 Task: Look for space in Onoda, Japan from 3rd August, 2023 to 7th August, 2023 for 2 adults in price range Rs.4000 to Rs.9000. Place can be private room with 1  bedroom having 1 bed and 1 bathroom. Property type can be house, flat, guest house, hotel. Booking option can be shelf check-in. Required host language is English.
Action: Mouse moved to (351, 175)
Screenshot: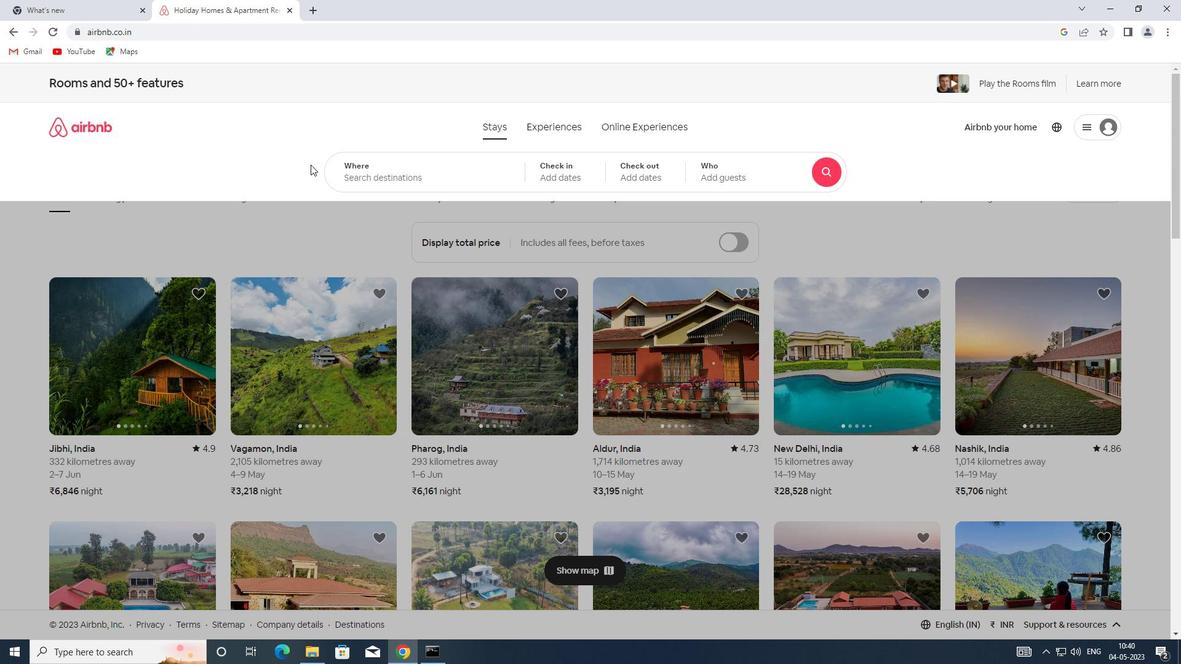 
Action: Mouse pressed left at (351, 175)
Screenshot: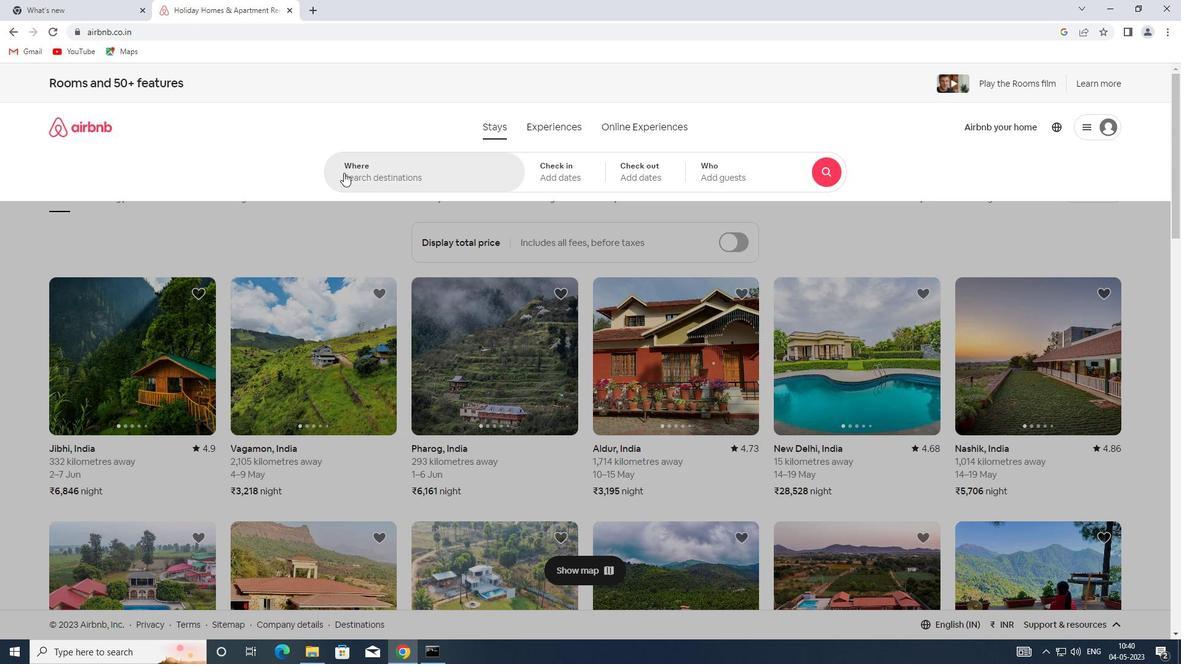 
Action: Key pressed <Key.shift><Key.shift>ONA<Key.backspace>ODA,<Key.shift>JAPAN
Screenshot: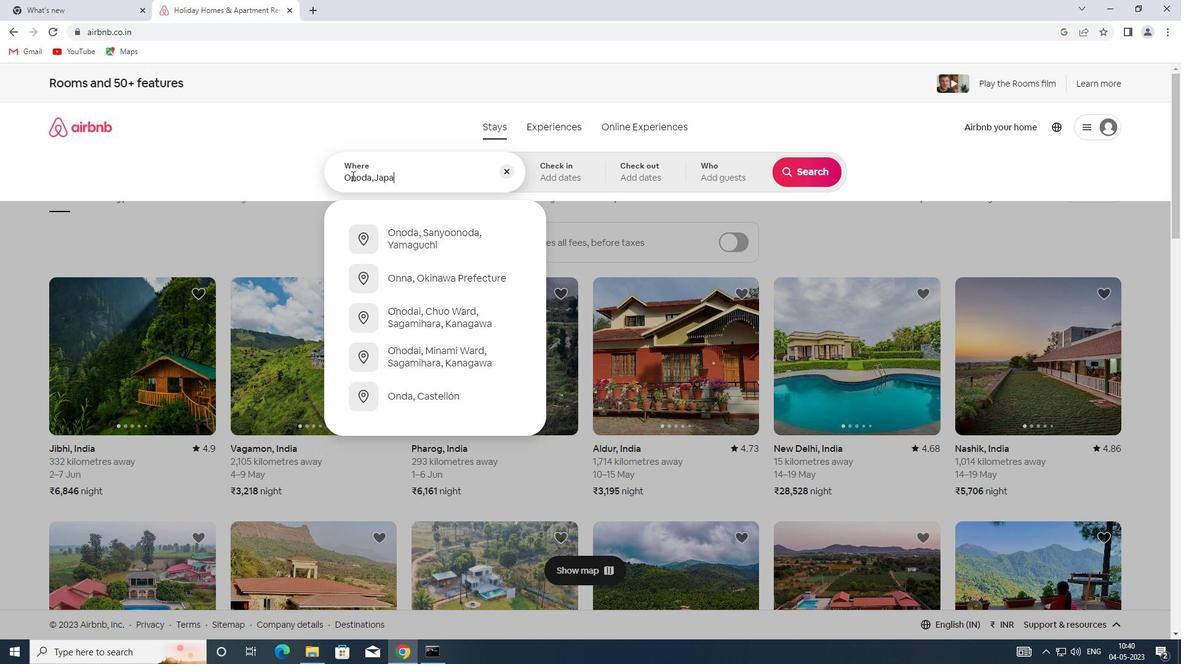 
Action: Mouse moved to (567, 180)
Screenshot: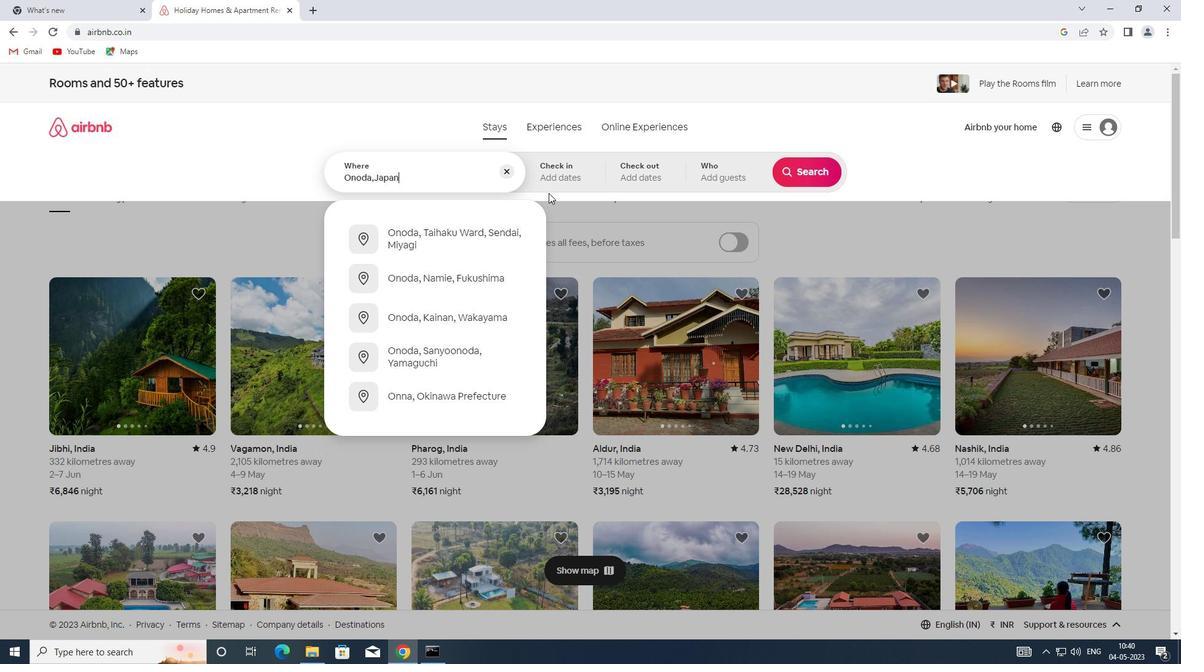 
Action: Mouse pressed left at (567, 180)
Screenshot: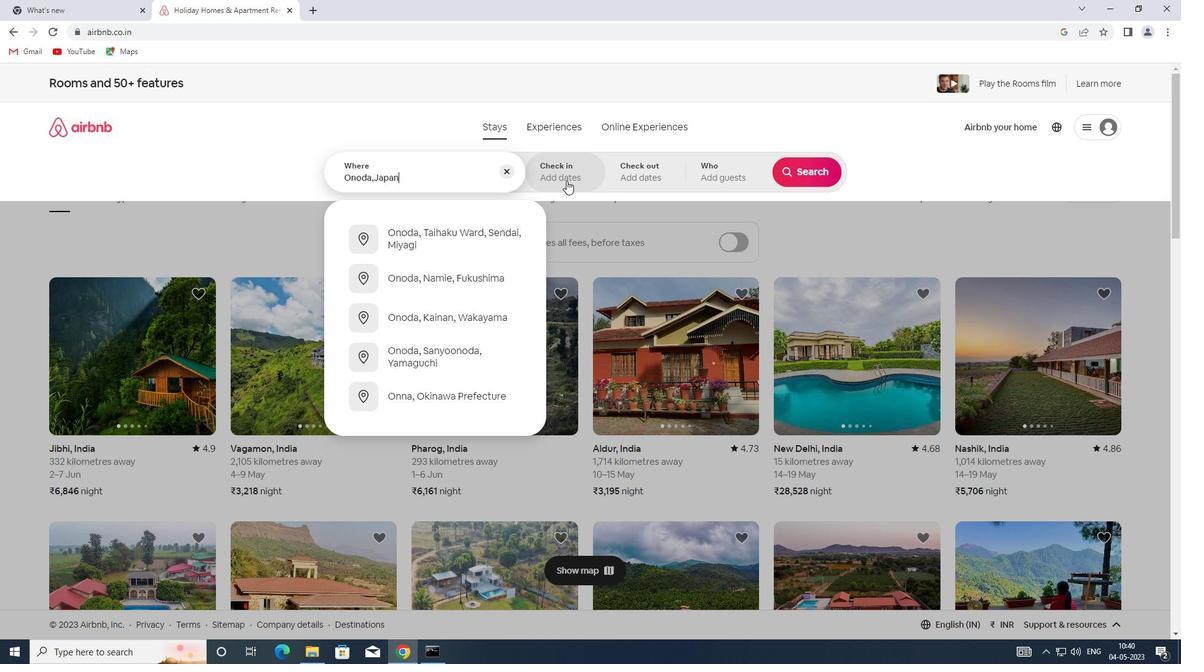 
Action: Mouse moved to (807, 272)
Screenshot: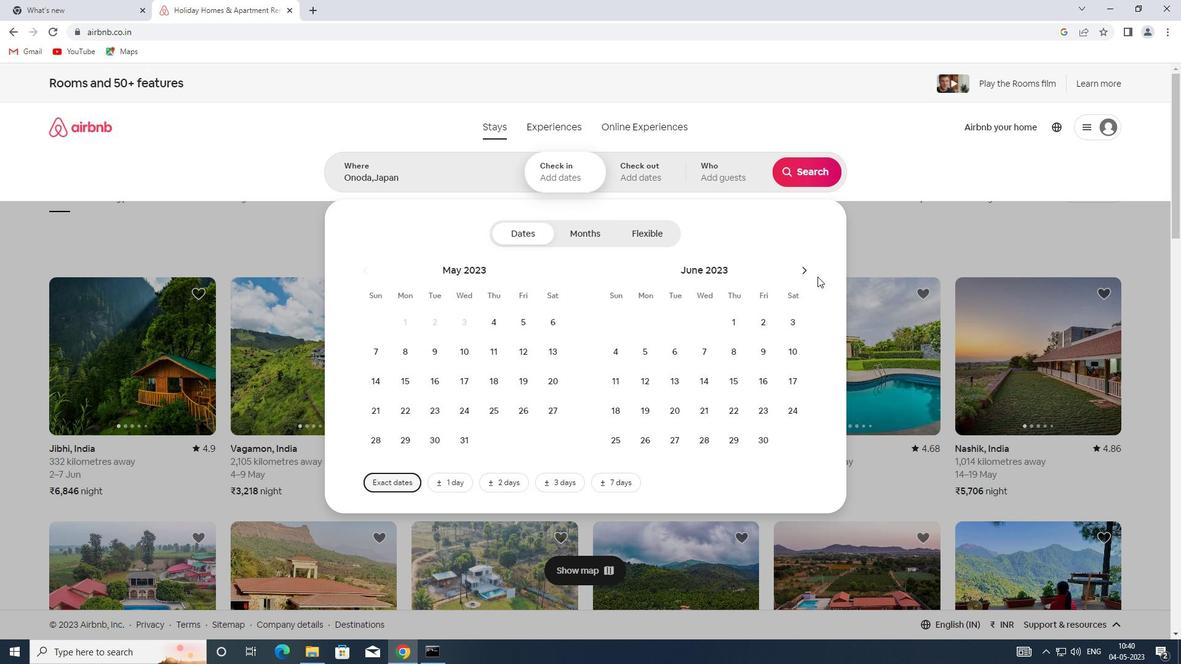 
Action: Mouse pressed left at (807, 272)
Screenshot: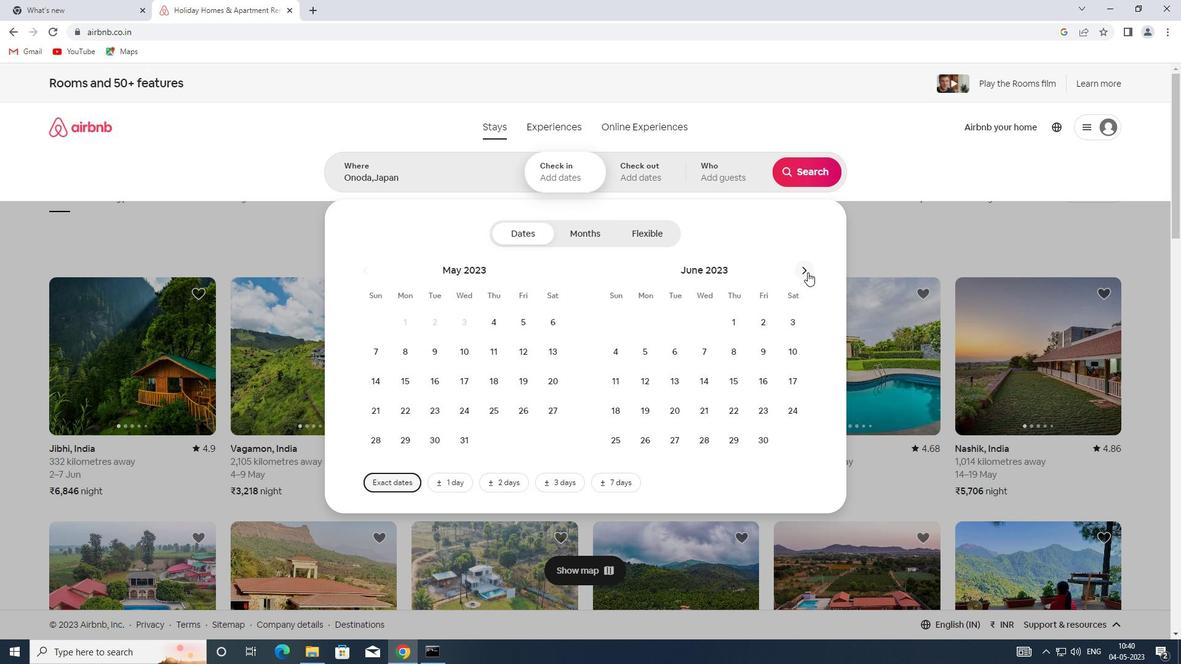 
Action: Mouse pressed left at (807, 272)
Screenshot: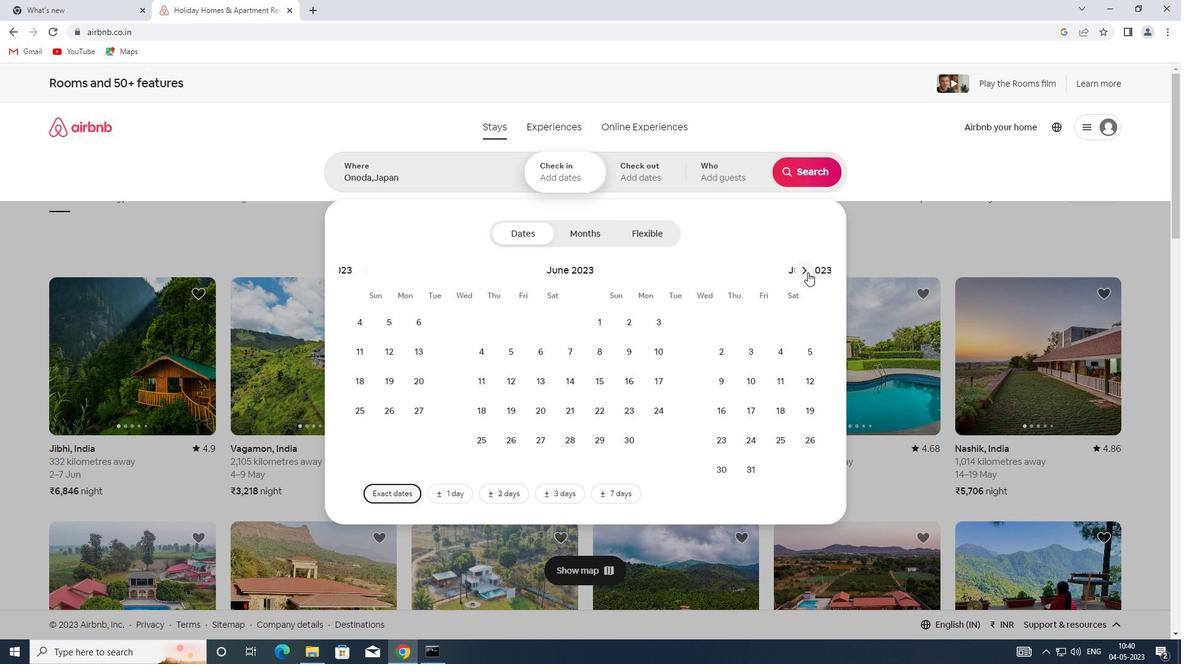 
Action: Mouse moved to (723, 327)
Screenshot: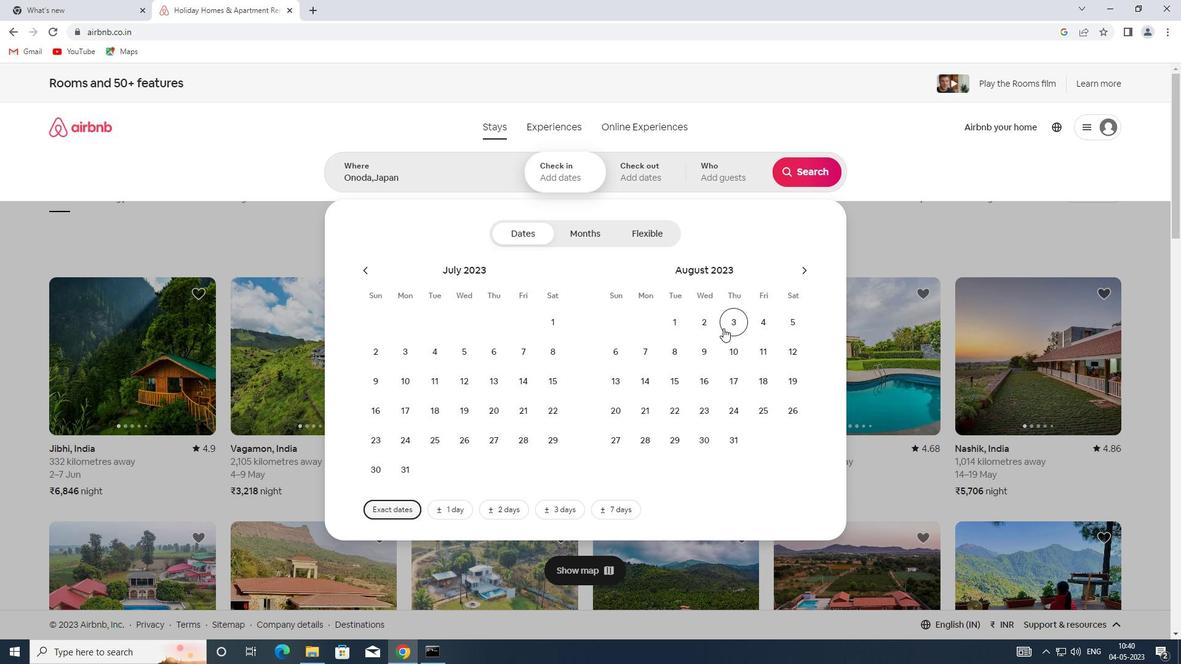 
Action: Mouse pressed left at (723, 327)
Screenshot: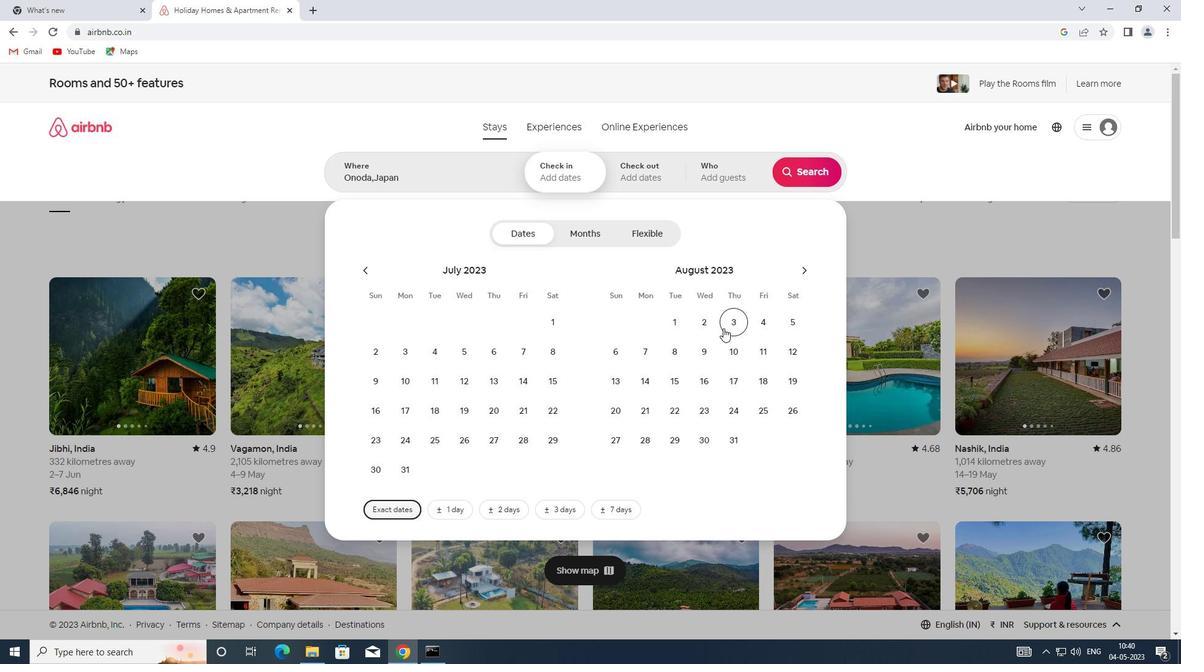 
Action: Mouse moved to (646, 350)
Screenshot: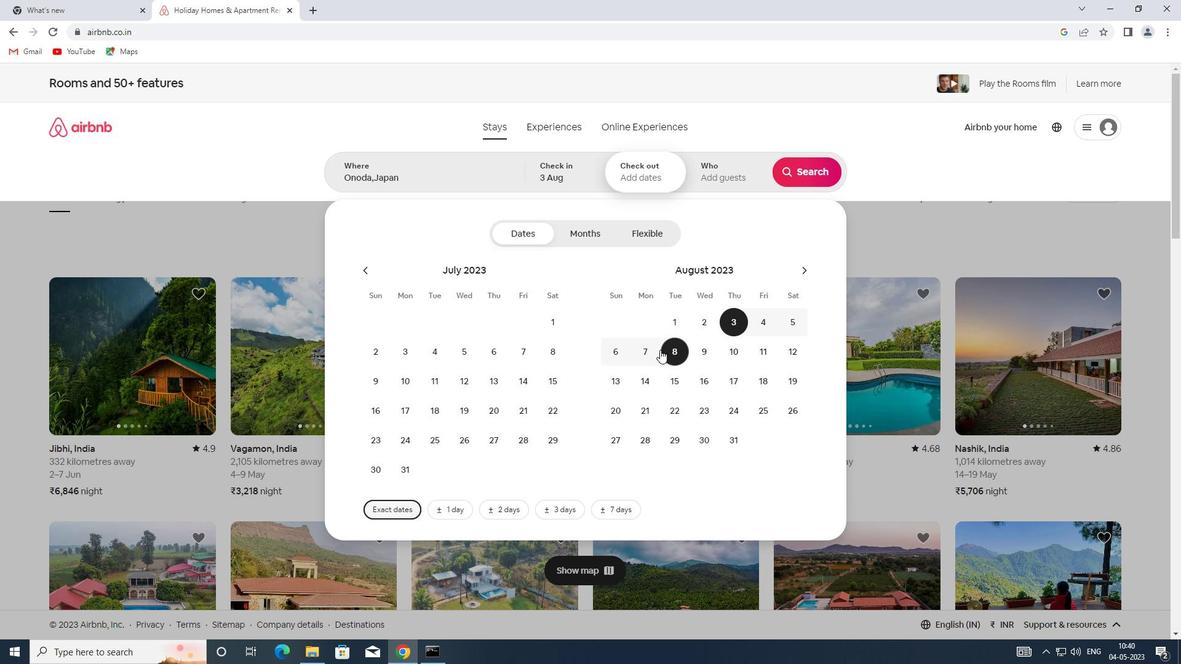 
Action: Mouse pressed left at (646, 350)
Screenshot: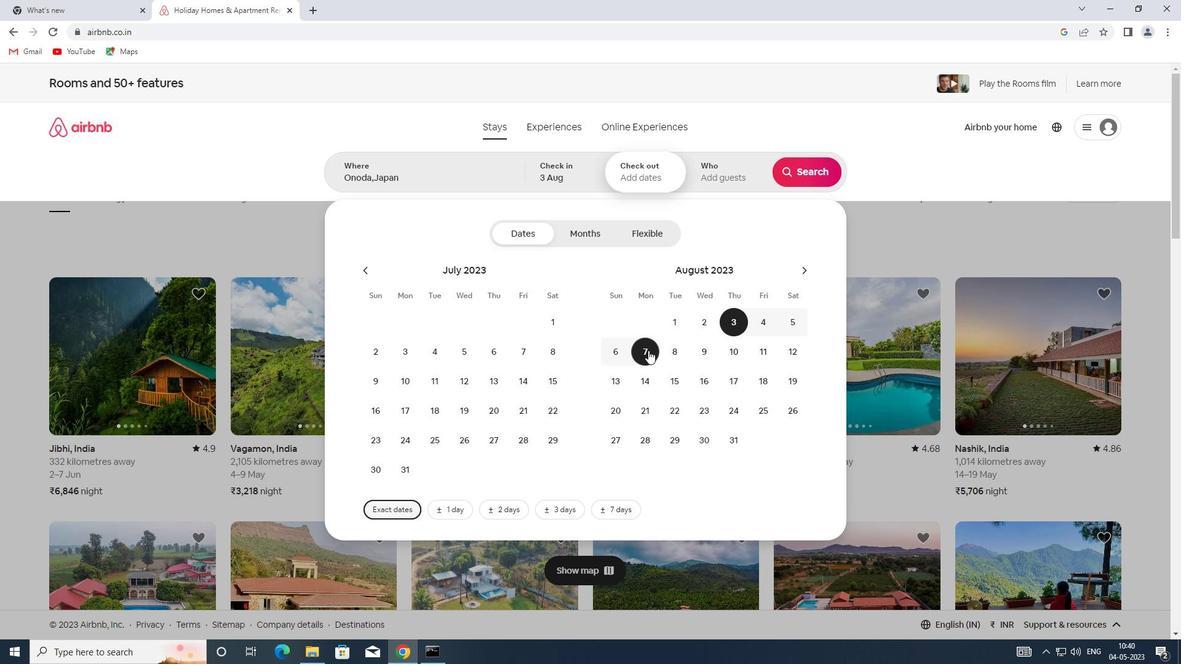 
Action: Mouse moved to (717, 180)
Screenshot: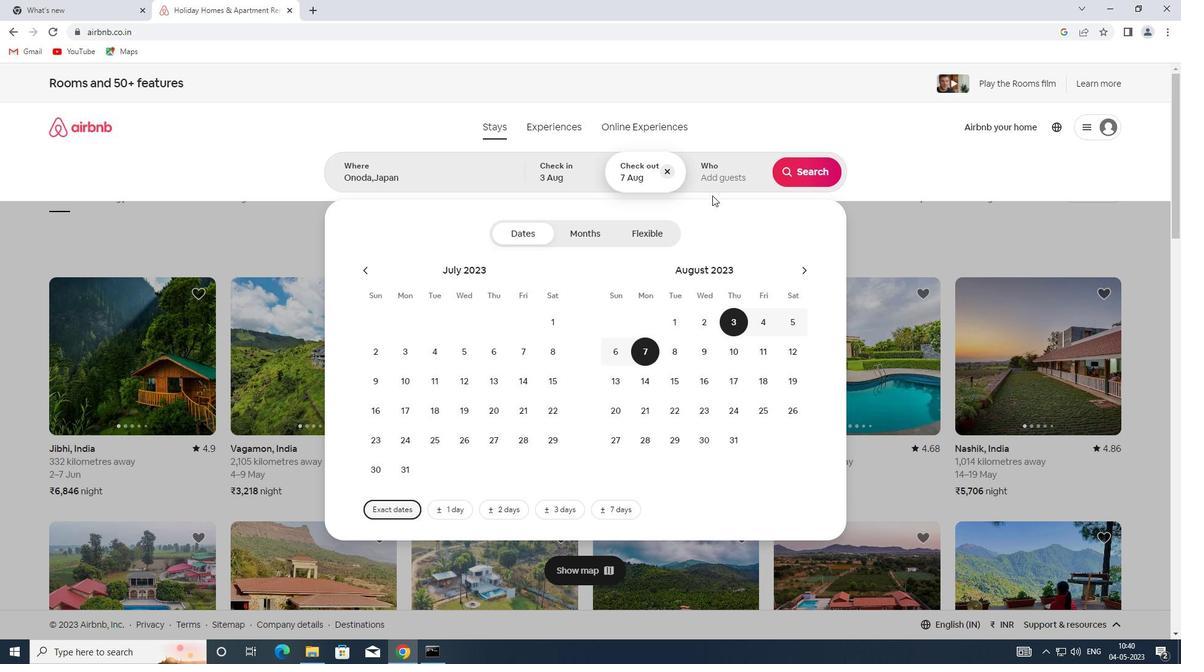 
Action: Mouse pressed left at (717, 180)
Screenshot: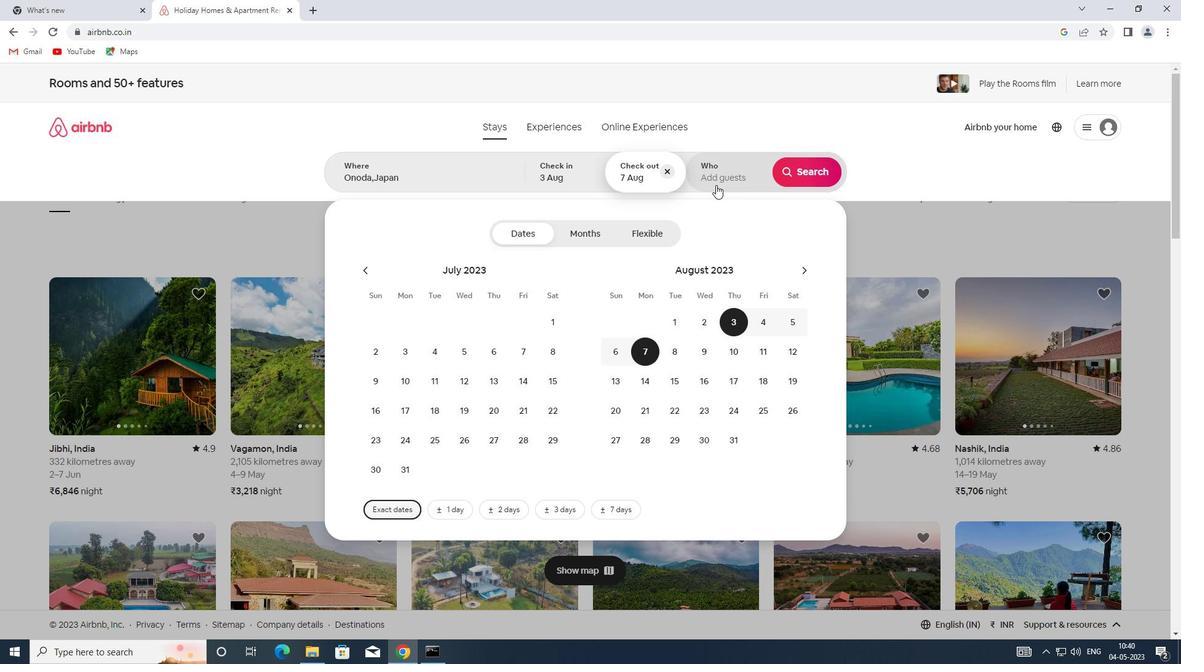 
Action: Mouse moved to (808, 233)
Screenshot: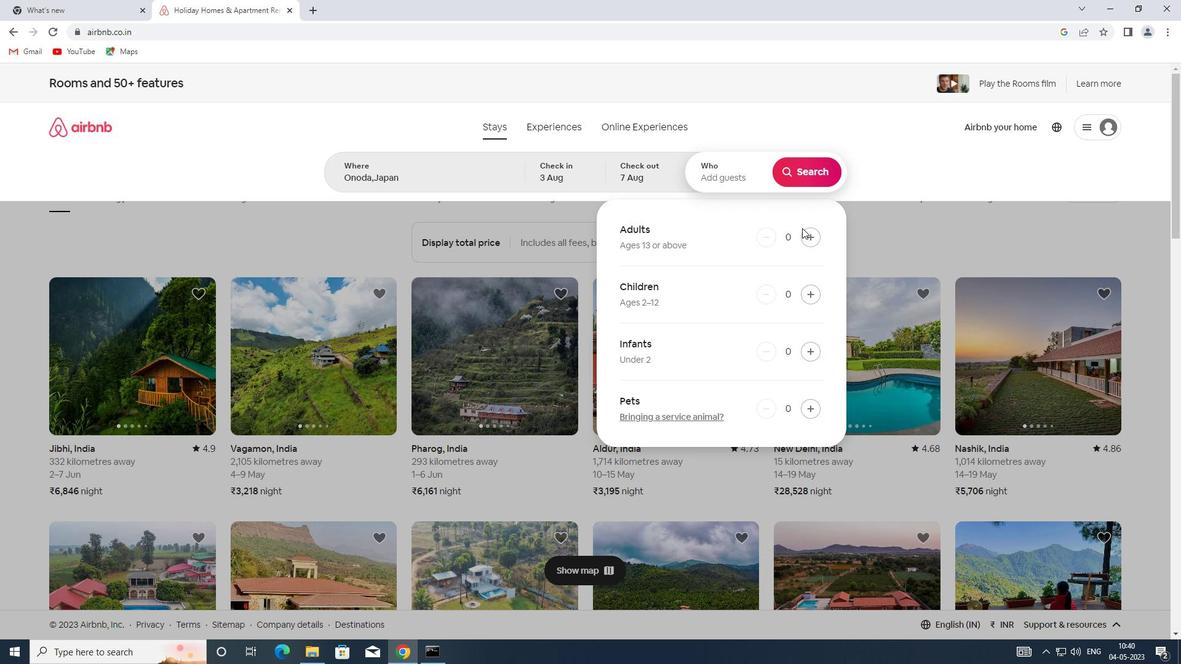 
Action: Mouse pressed left at (808, 233)
Screenshot: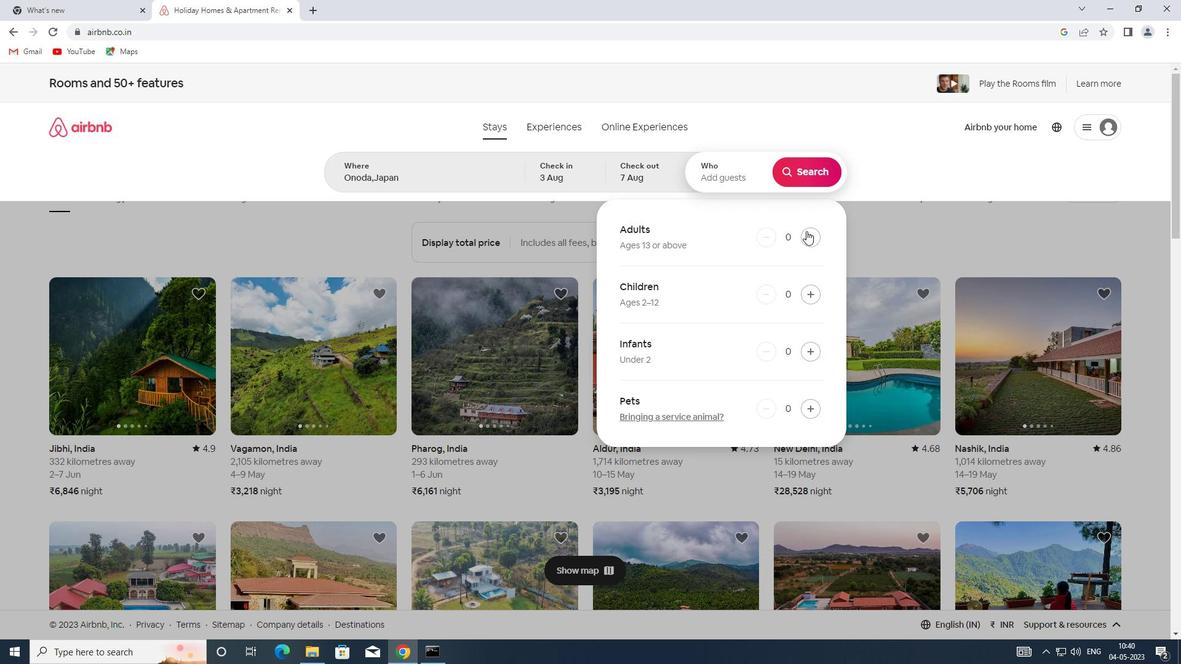 
Action: Mouse pressed left at (808, 233)
Screenshot: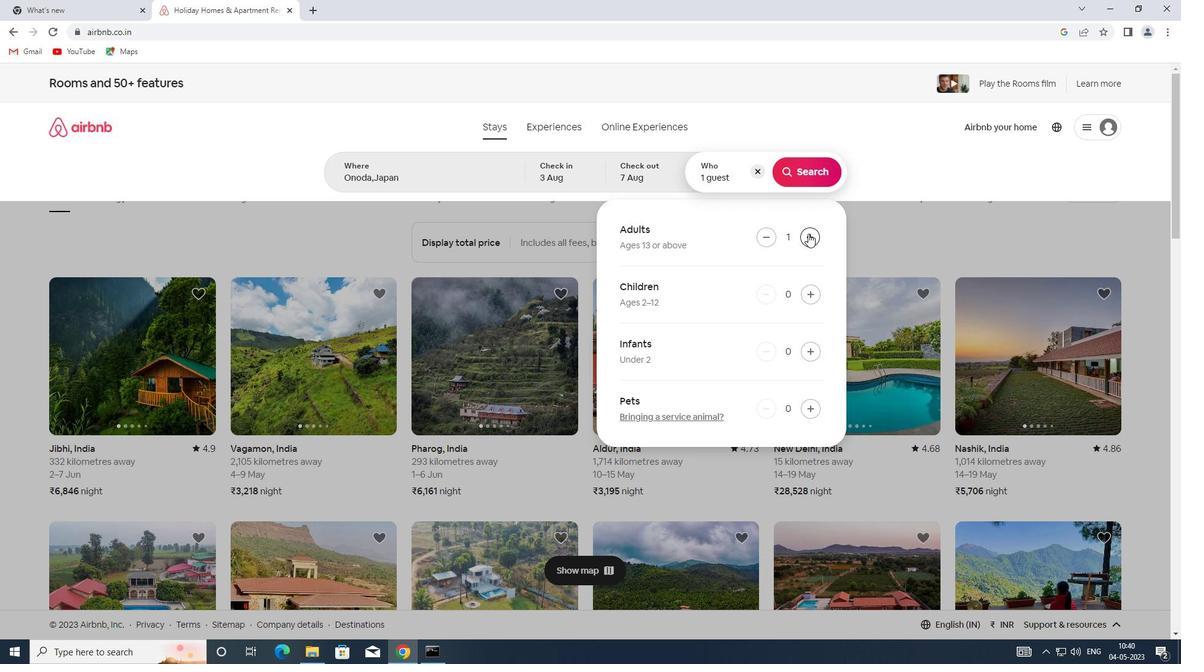 
Action: Mouse moved to (814, 179)
Screenshot: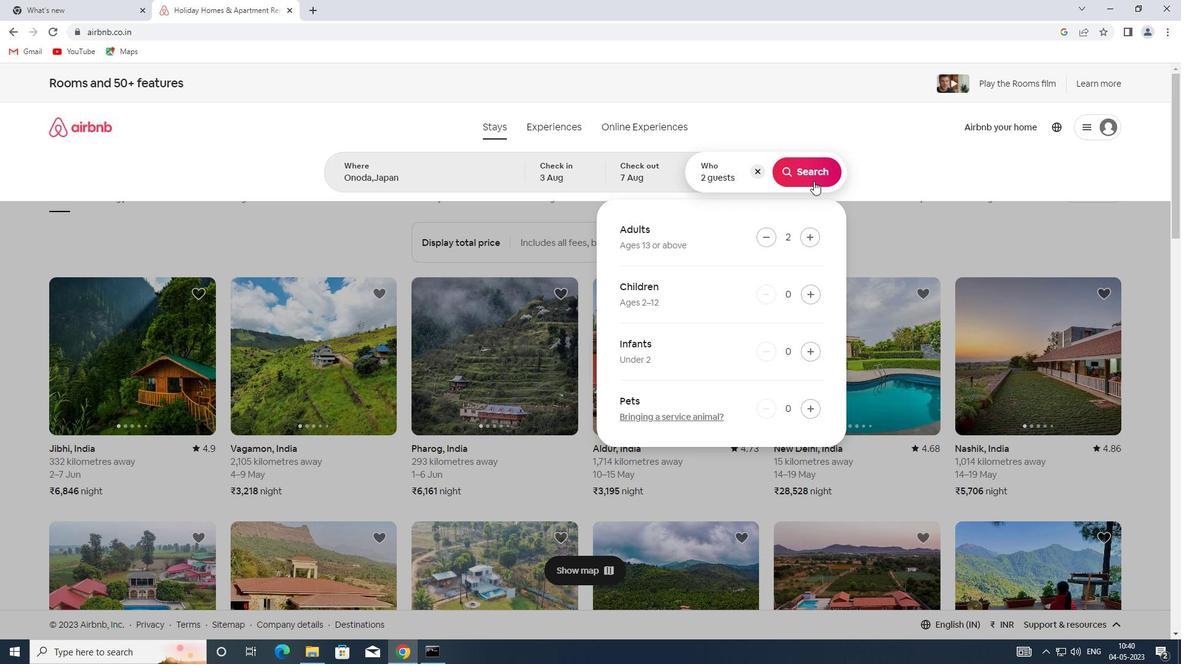 
Action: Mouse pressed left at (814, 179)
Screenshot: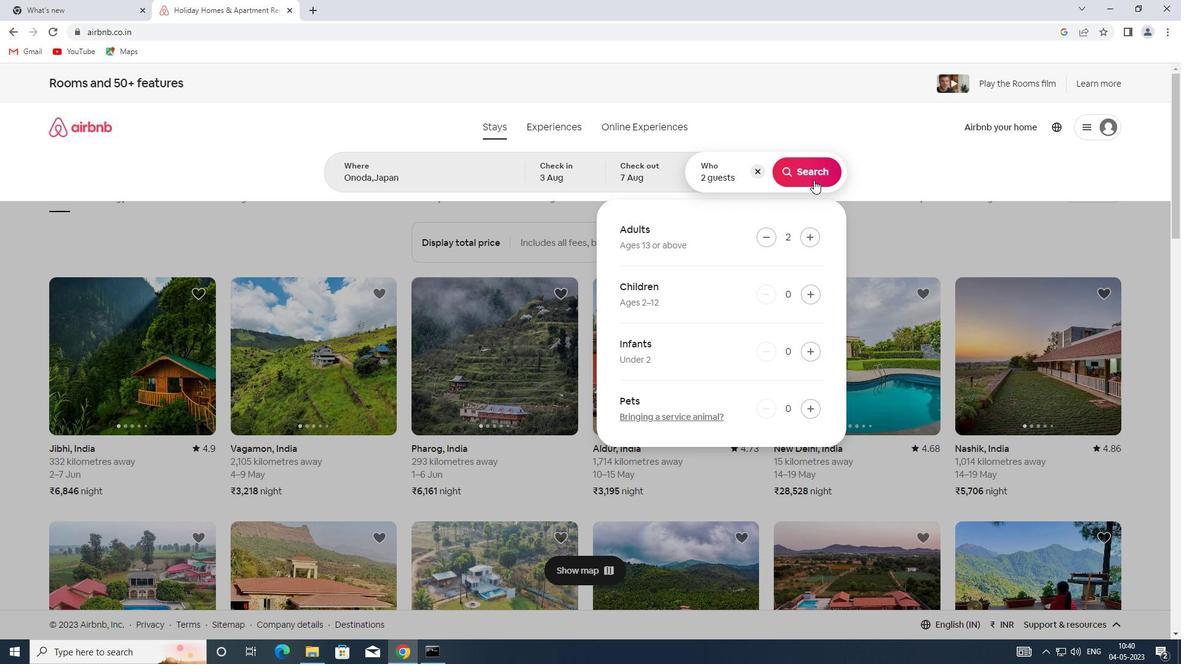 
Action: Mouse moved to (1117, 140)
Screenshot: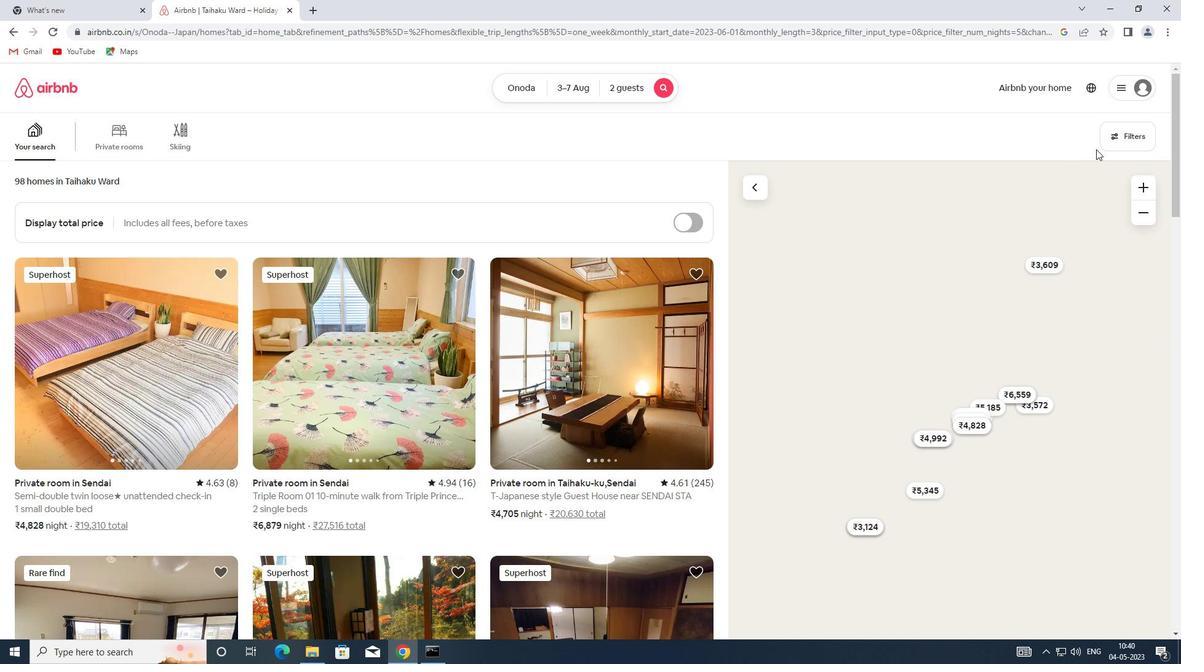 
Action: Mouse pressed left at (1117, 140)
Screenshot: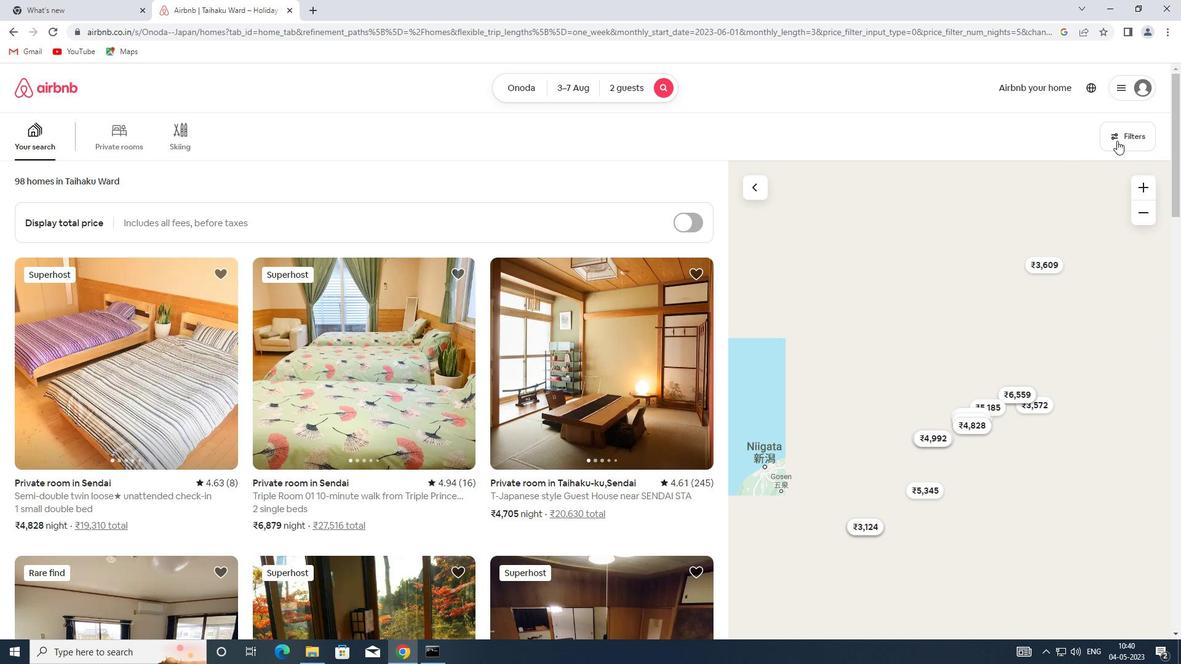 
Action: Mouse moved to (427, 289)
Screenshot: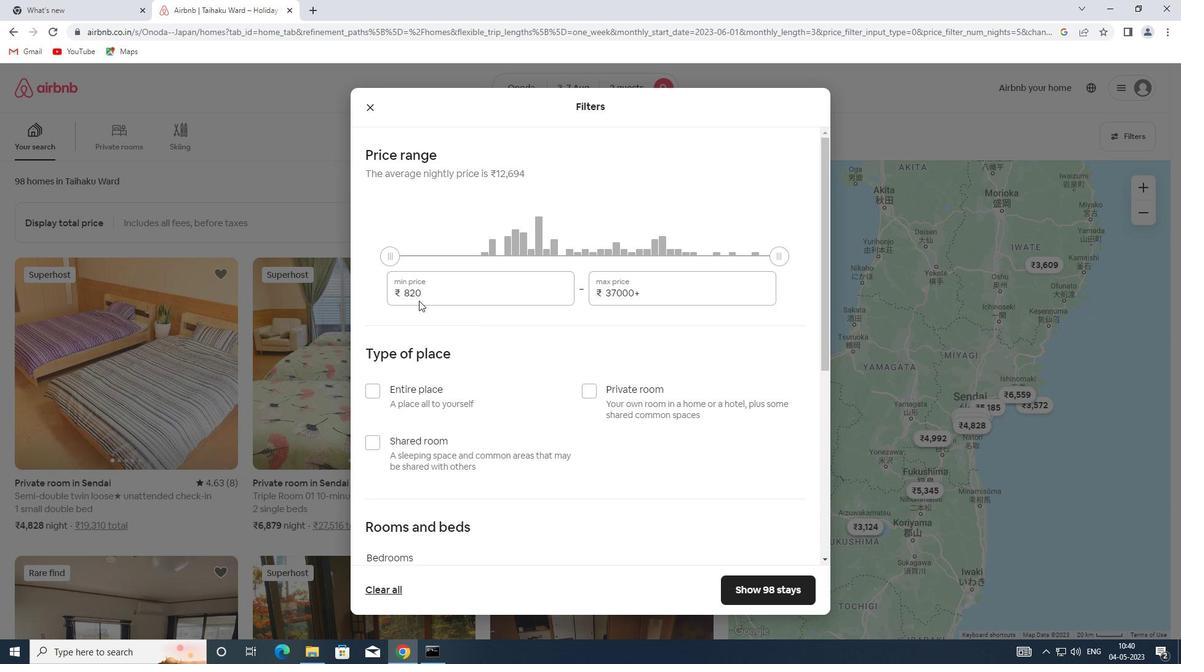 
Action: Mouse pressed left at (427, 289)
Screenshot: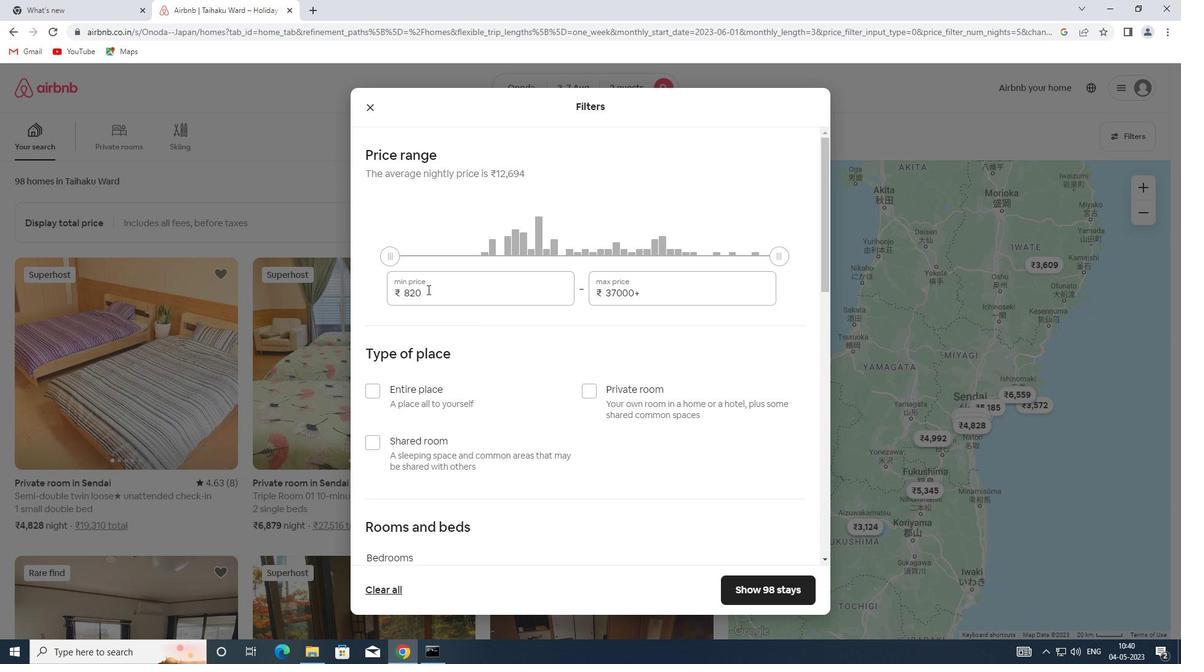 
Action: Mouse moved to (383, 293)
Screenshot: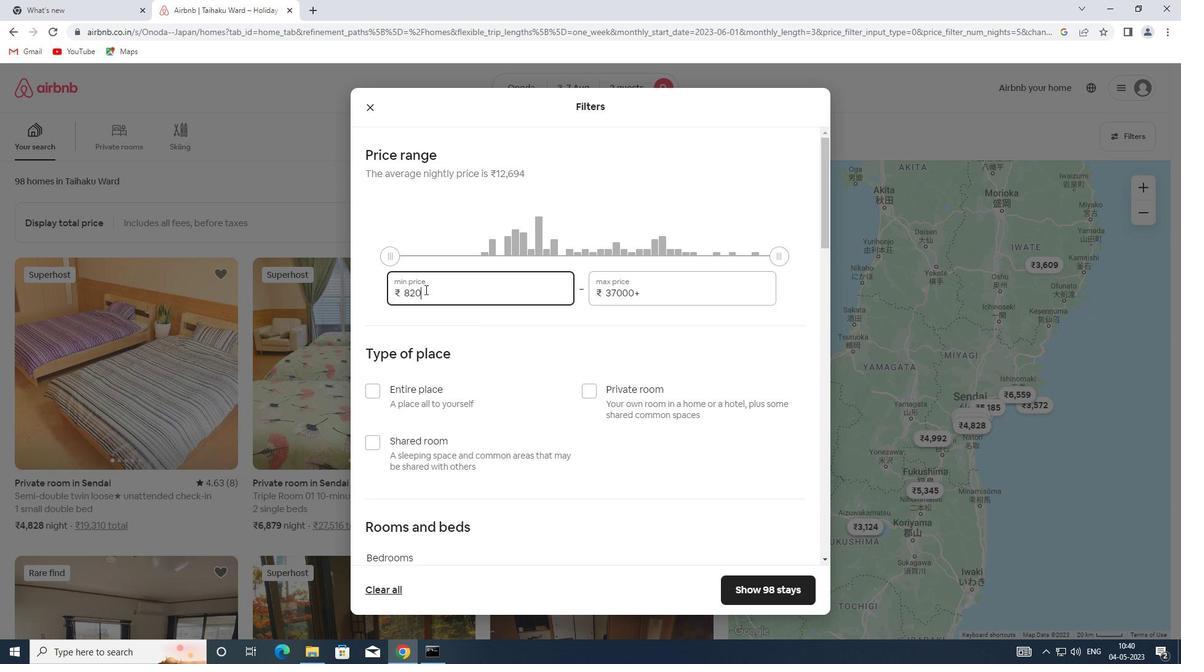 
Action: Key pressed 4000
Screenshot: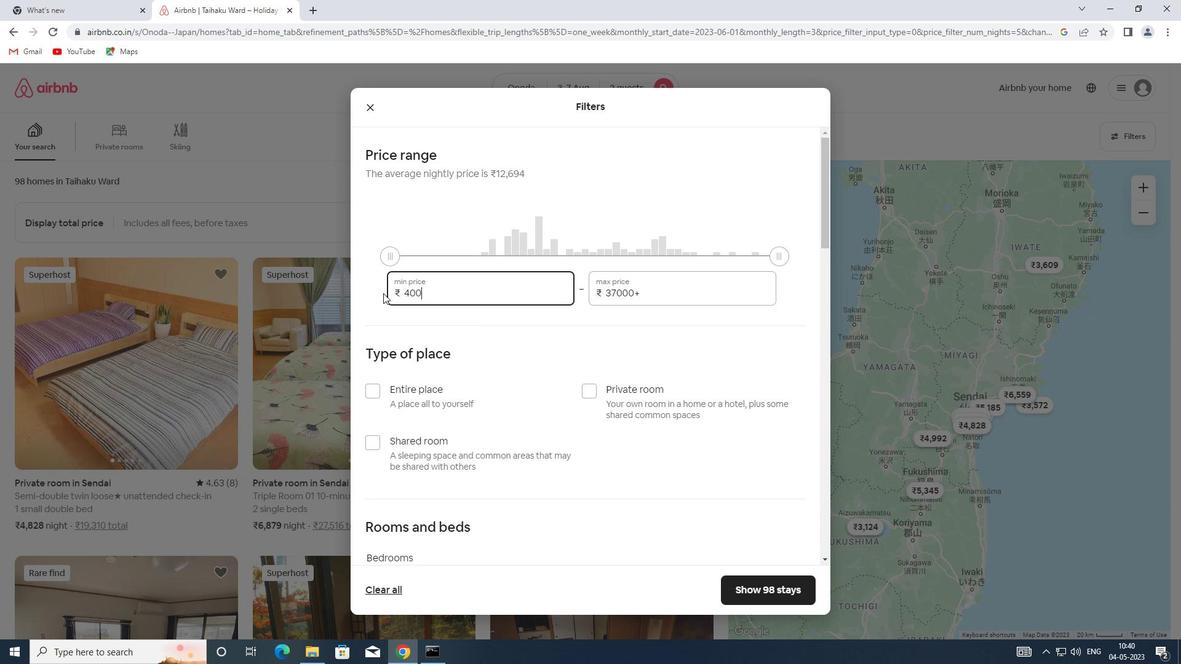 
Action: Mouse moved to (655, 296)
Screenshot: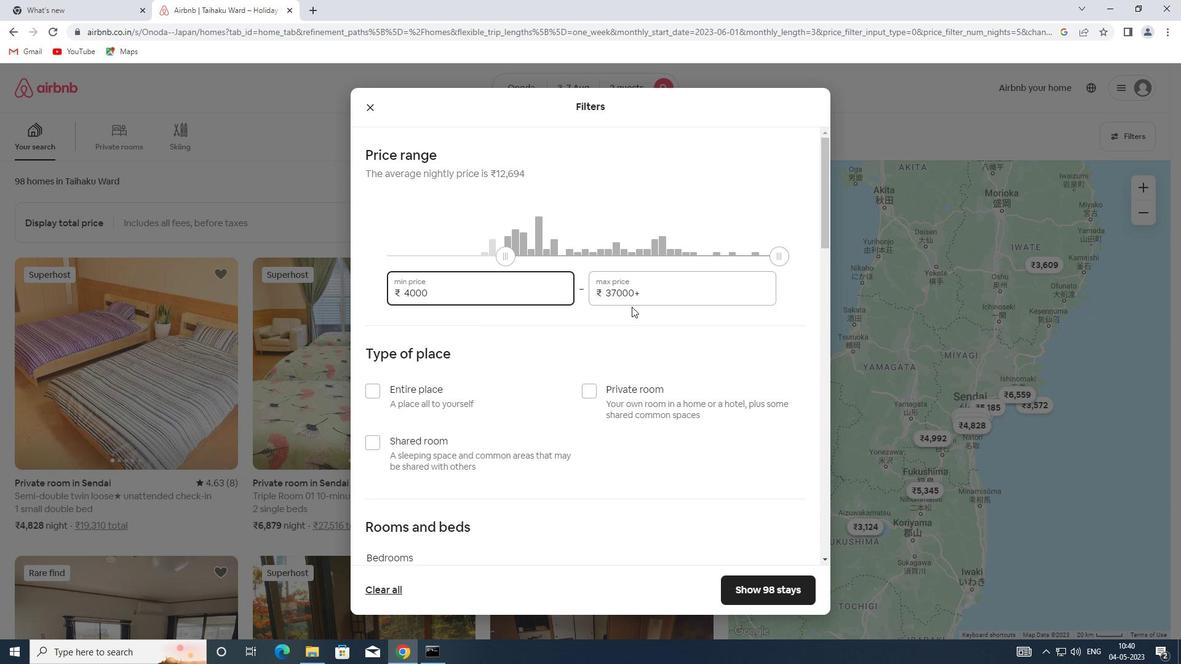 
Action: Mouse pressed left at (655, 296)
Screenshot: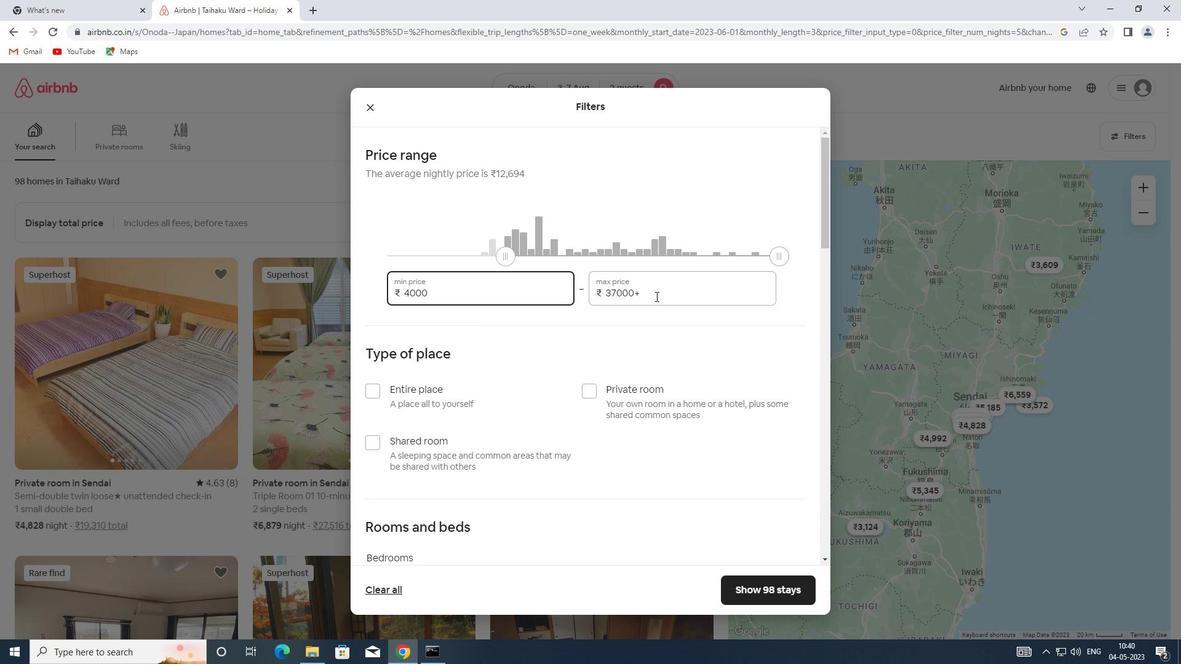 
Action: Mouse moved to (567, 296)
Screenshot: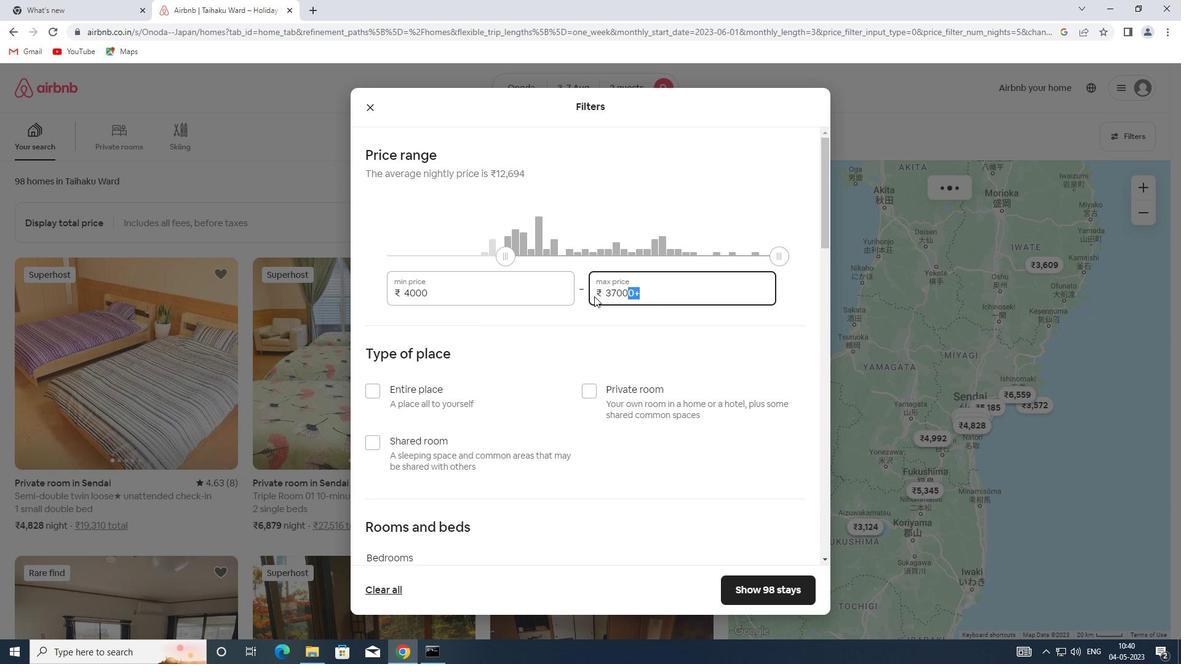 
Action: Key pressed 9000
Screenshot: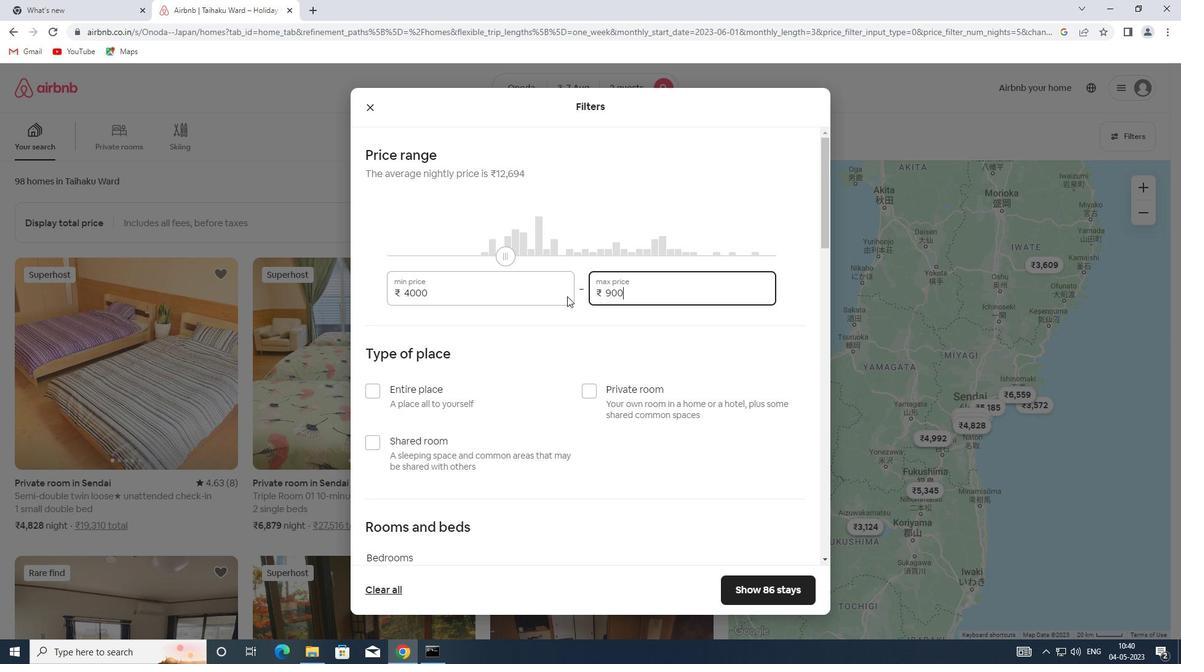
Action: Mouse scrolled (567, 295) with delta (0, 0)
Screenshot: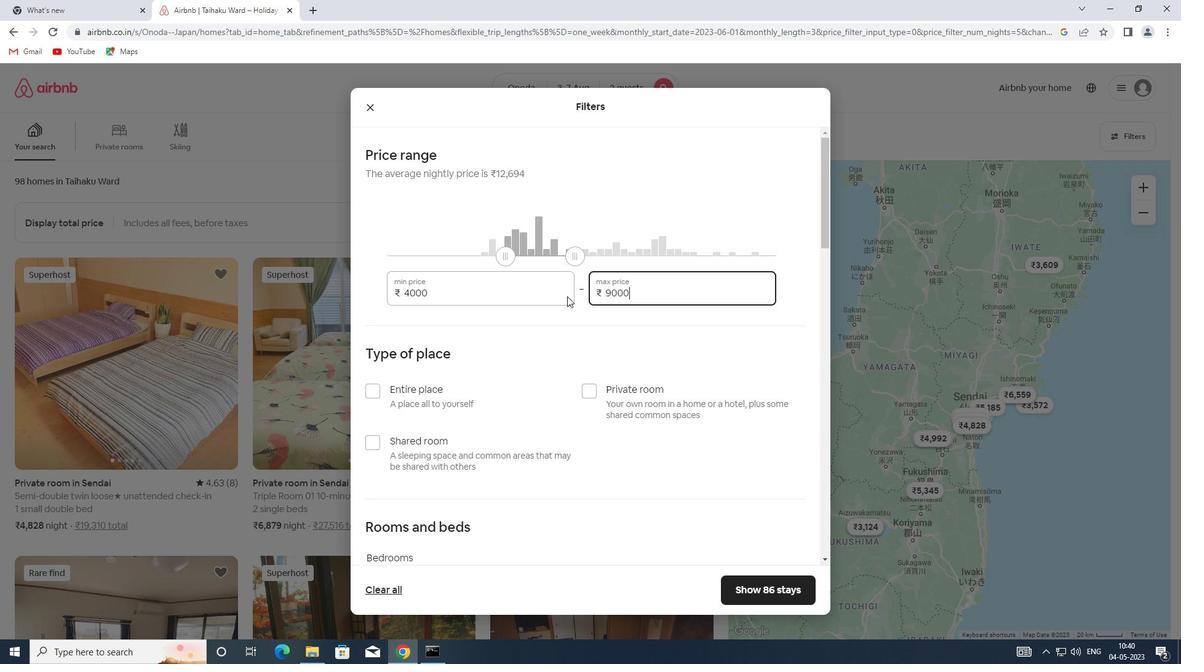 
Action: Mouse scrolled (567, 295) with delta (0, 0)
Screenshot: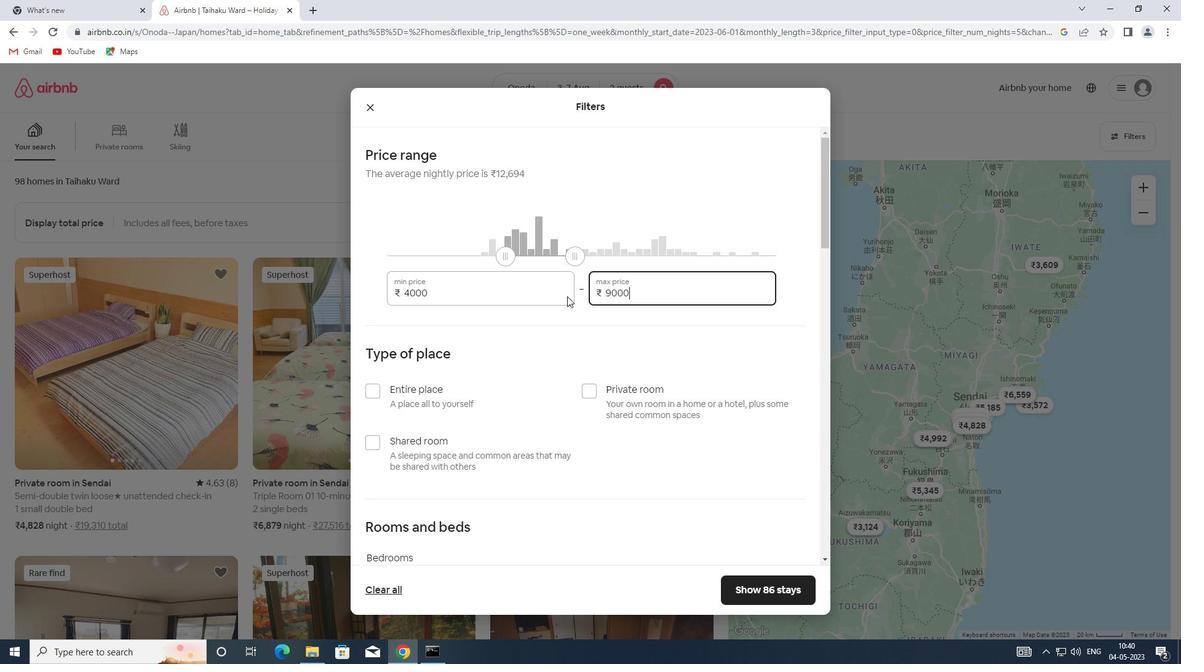 
Action: Mouse moved to (598, 267)
Screenshot: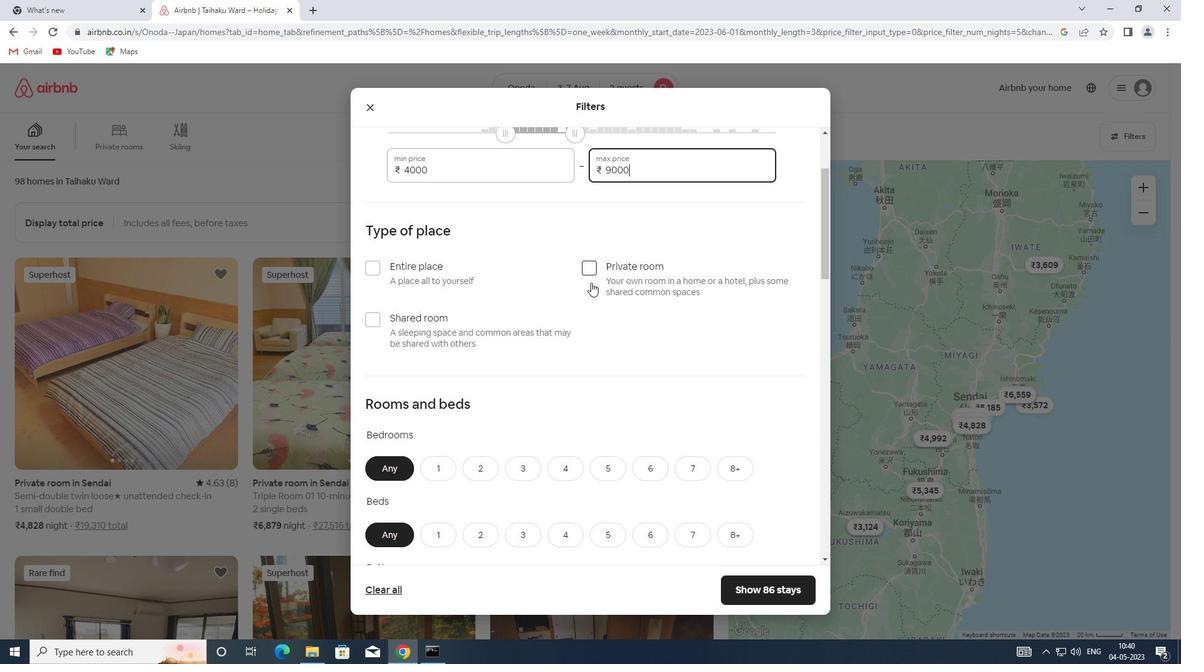 
Action: Mouse pressed left at (598, 267)
Screenshot: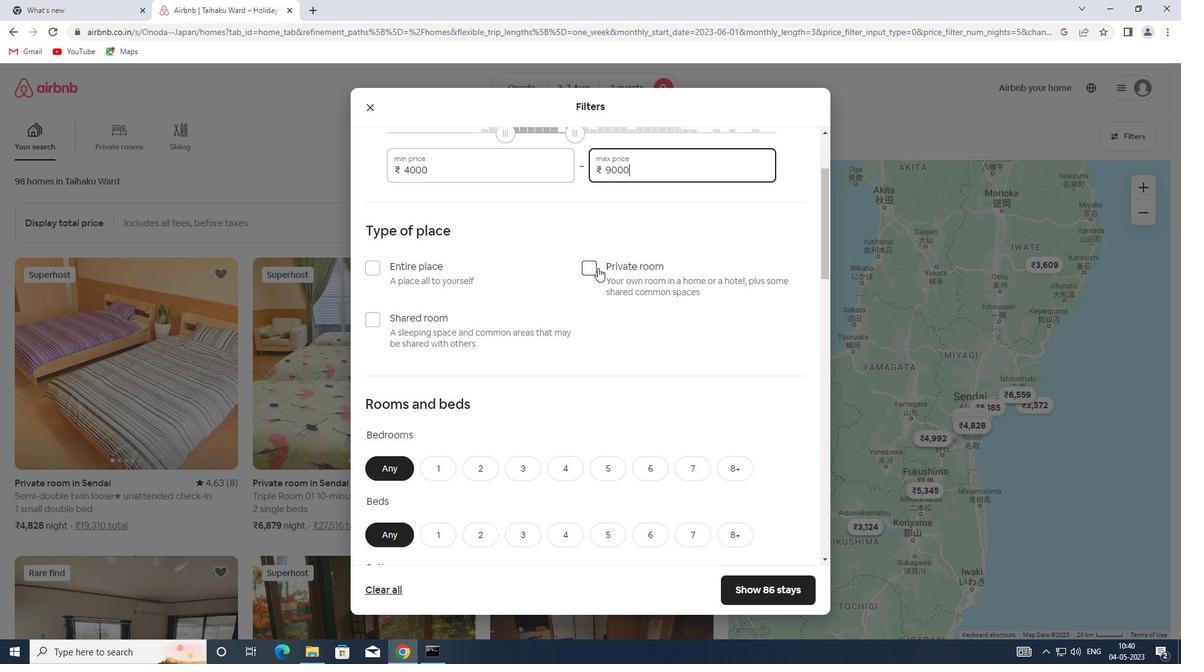 
Action: Mouse moved to (596, 281)
Screenshot: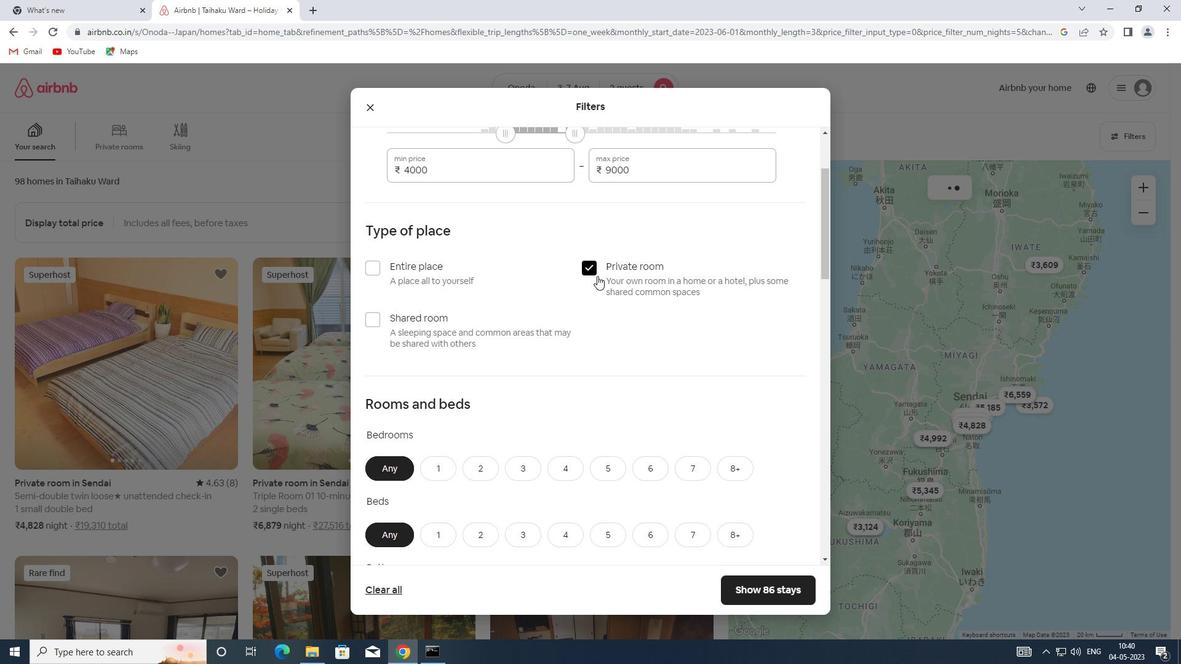 
Action: Mouse scrolled (596, 280) with delta (0, 0)
Screenshot: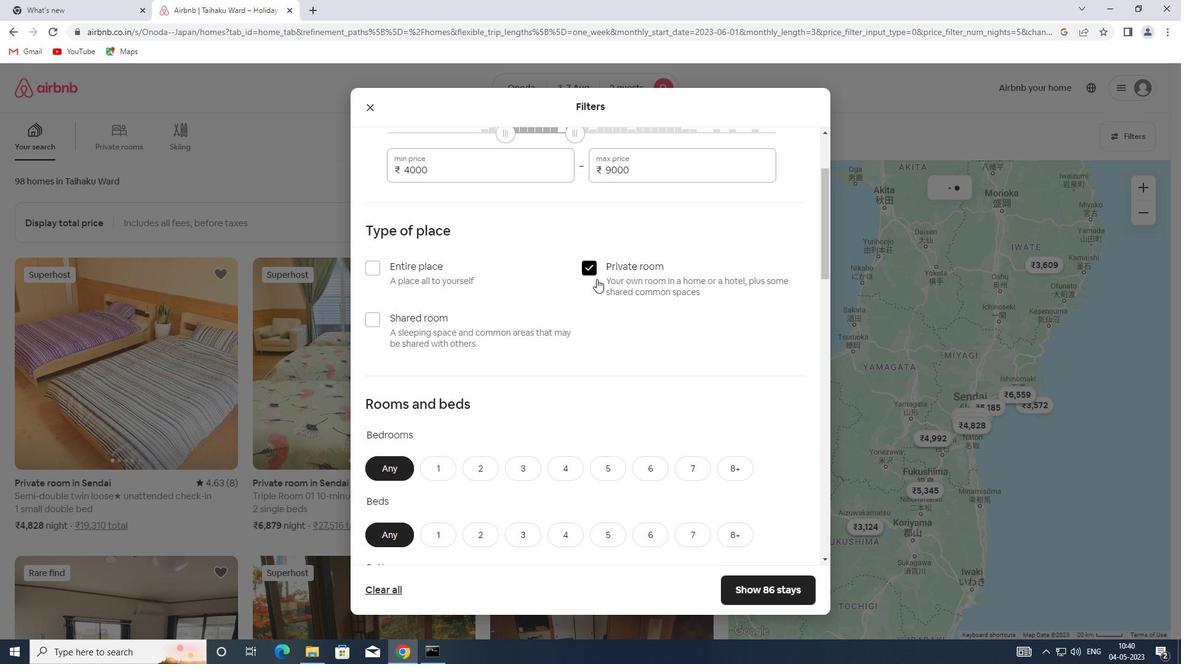 
Action: Mouse scrolled (596, 280) with delta (0, 0)
Screenshot: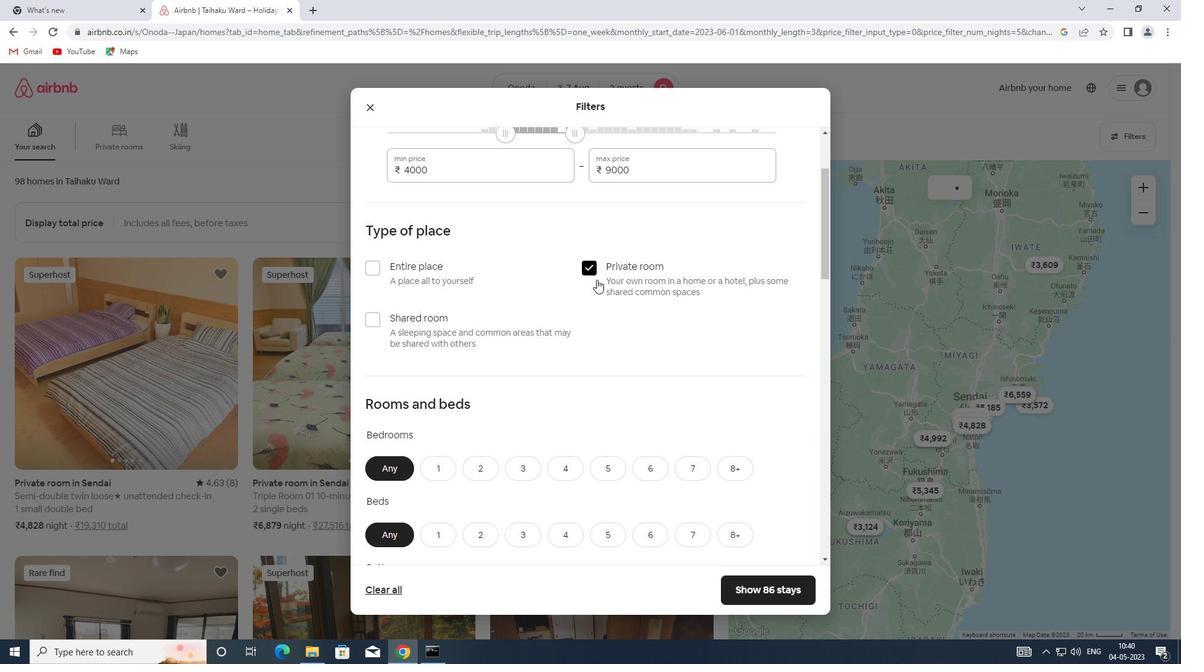 
Action: Mouse scrolled (596, 280) with delta (0, 0)
Screenshot: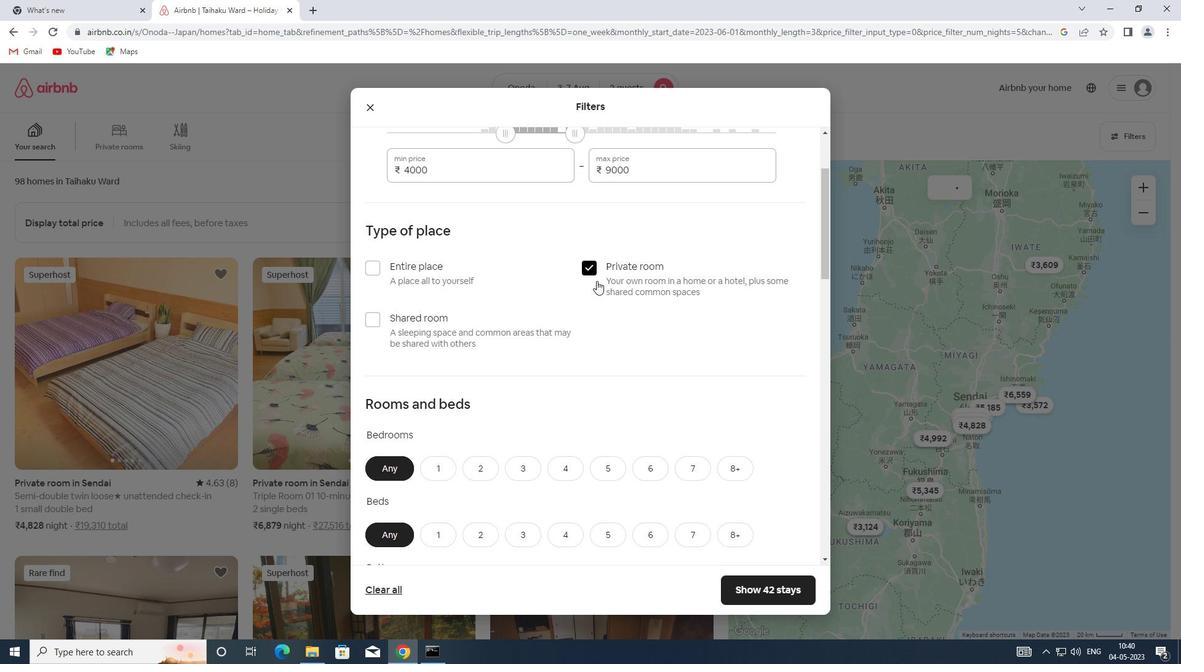 
Action: Mouse scrolled (596, 280) with delta (0, 0)
Screenshot: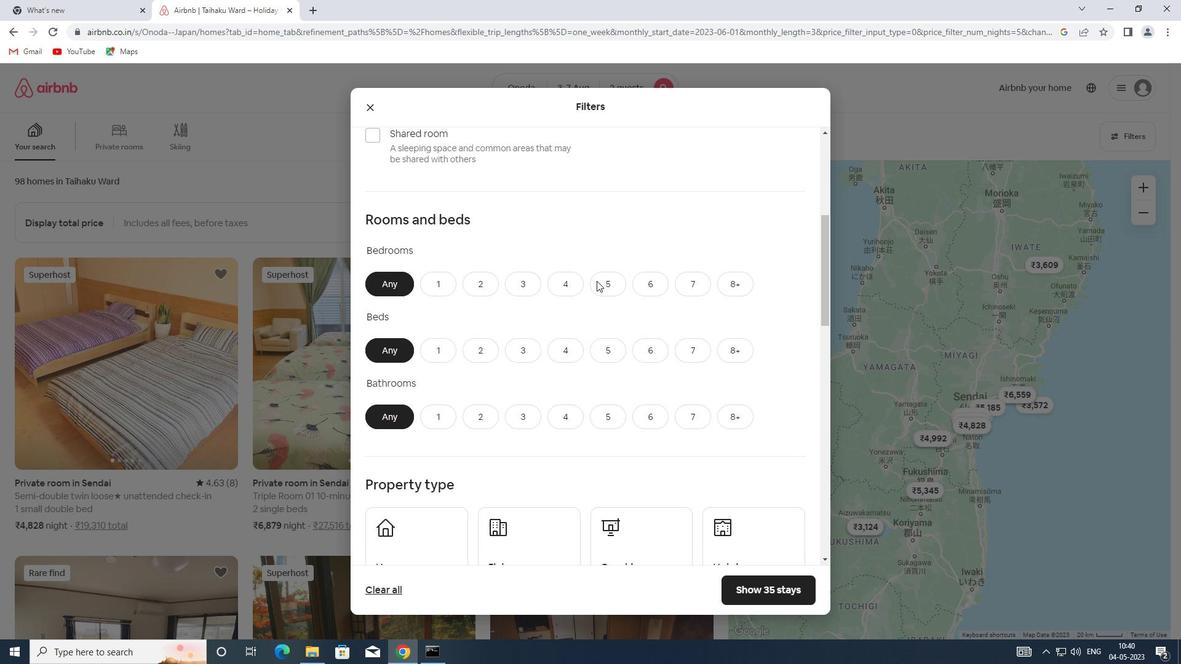 
Action: Mouse moved to (444, 222)
Screenshot: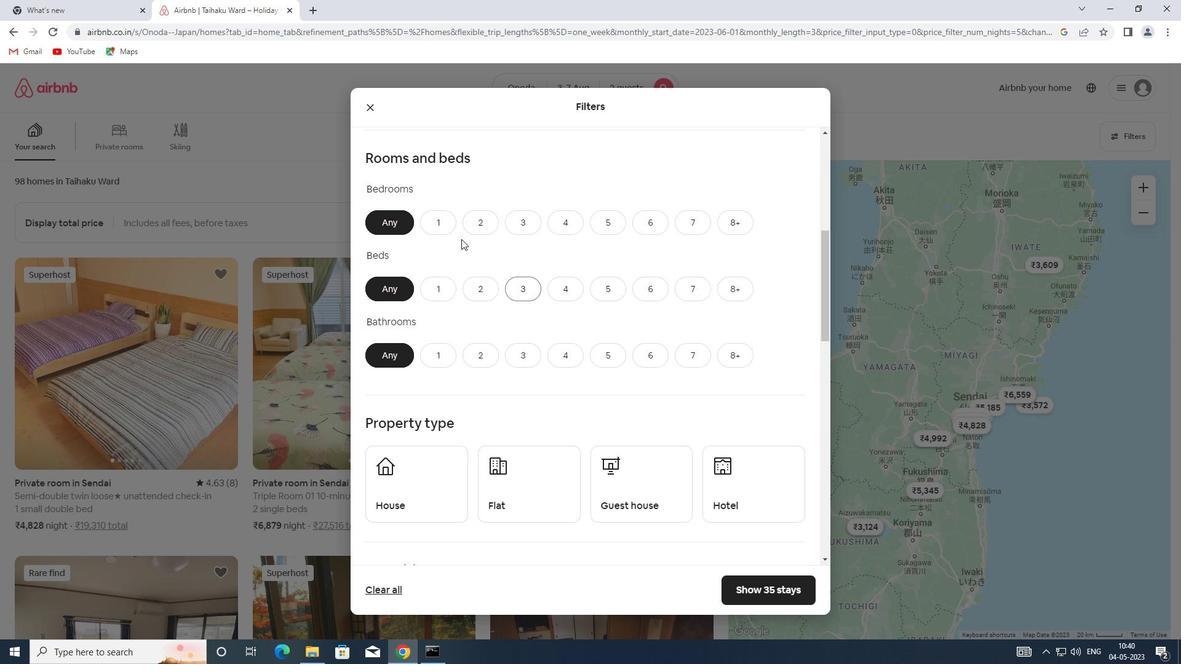 
Action: Mouse pressed left at (444, 222)
Screenshot: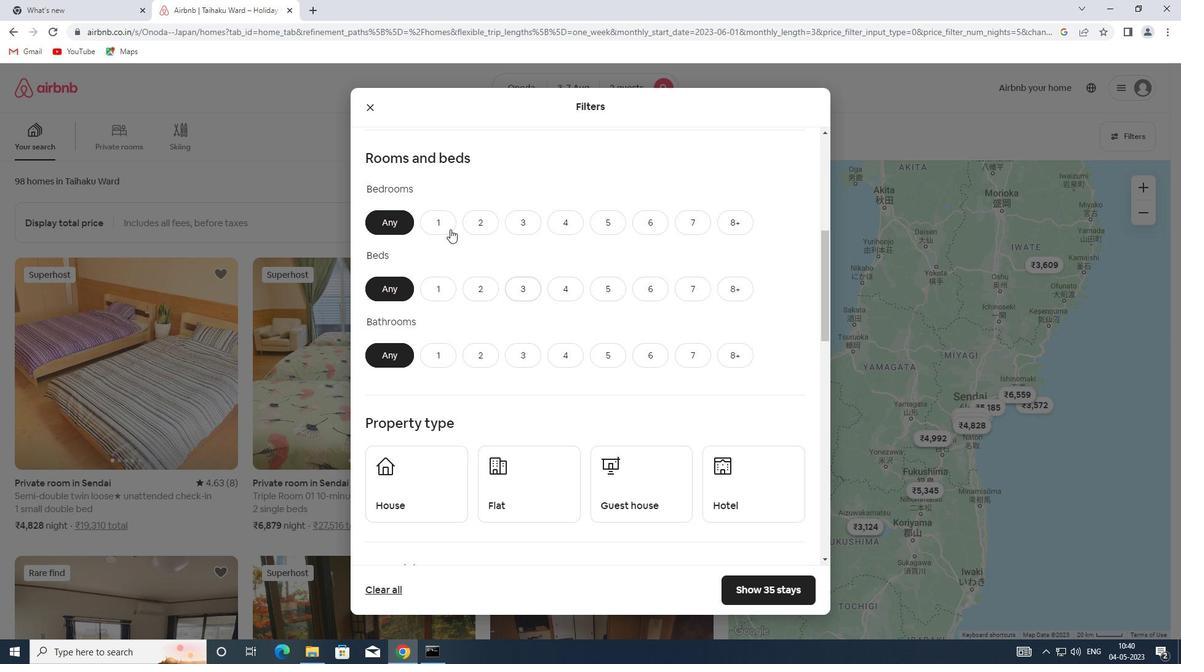 
Action: Mouse moved to (434, 279)
Screenshot: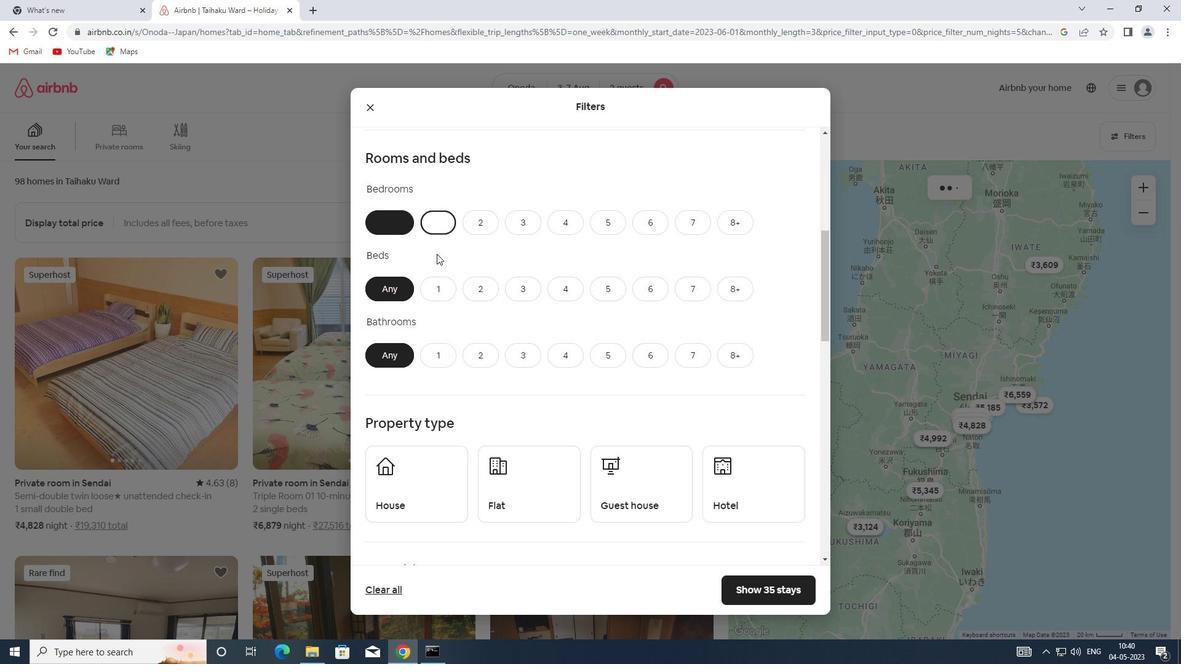 
Action: Mouse pressed left at (434, 279)
Screenshot: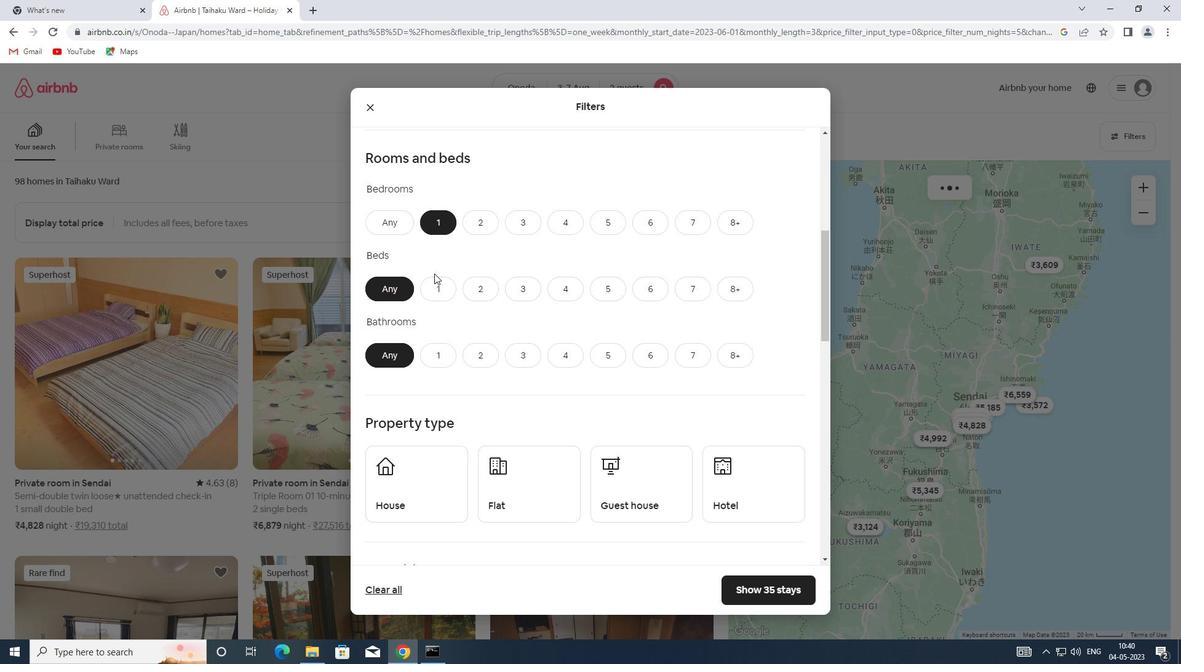 
Action: Mouse moved to (431, 355)
Screenshot: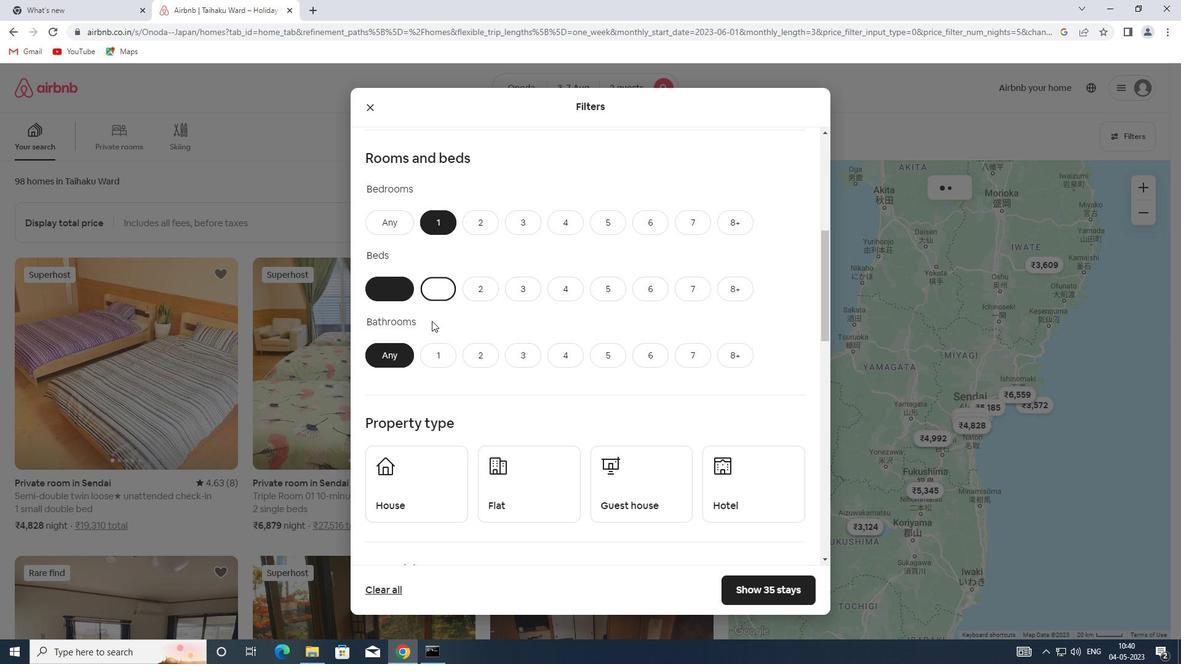 
Action: Mouse pressed left at (431, 355)
Screenshot: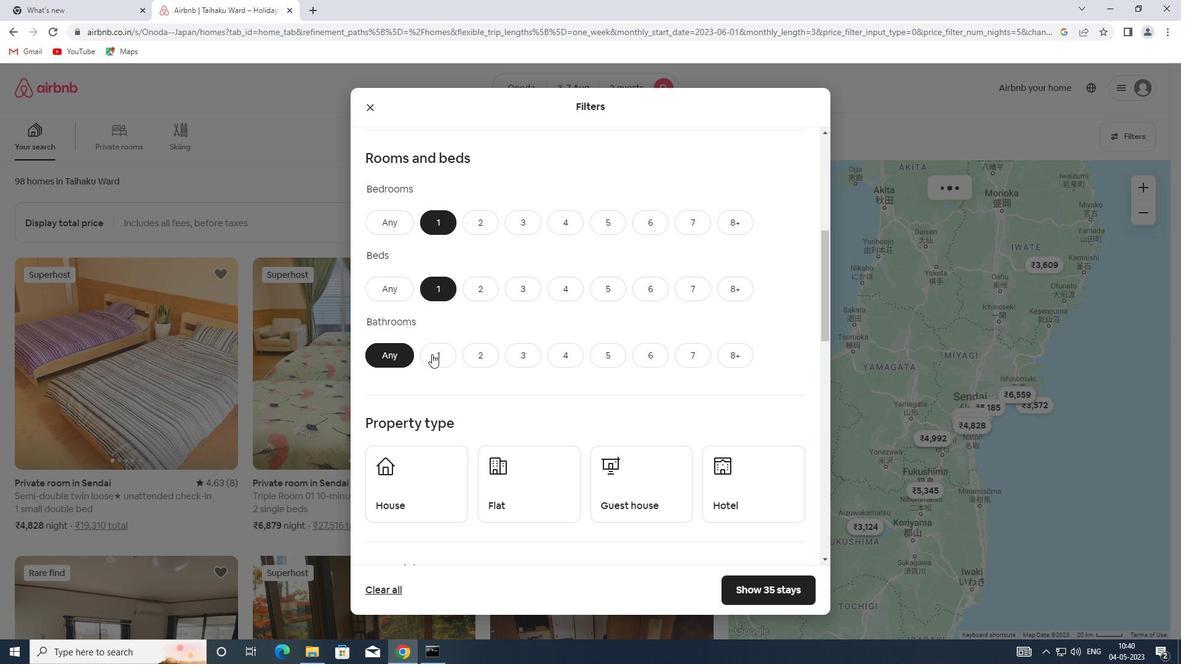 
Action: Mouse scrolled (431, 354) with delta (0, 0)
Screenshot: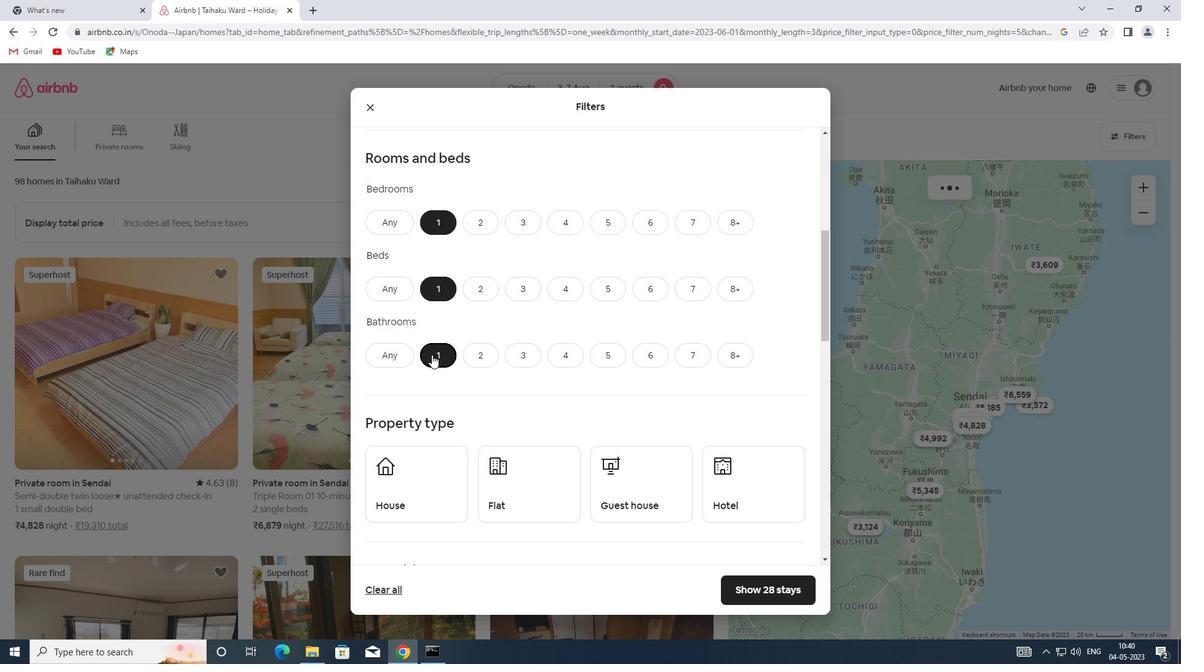 
Action: Mouse scrolled (431, 354) with delta (0, 0)
Screenshot: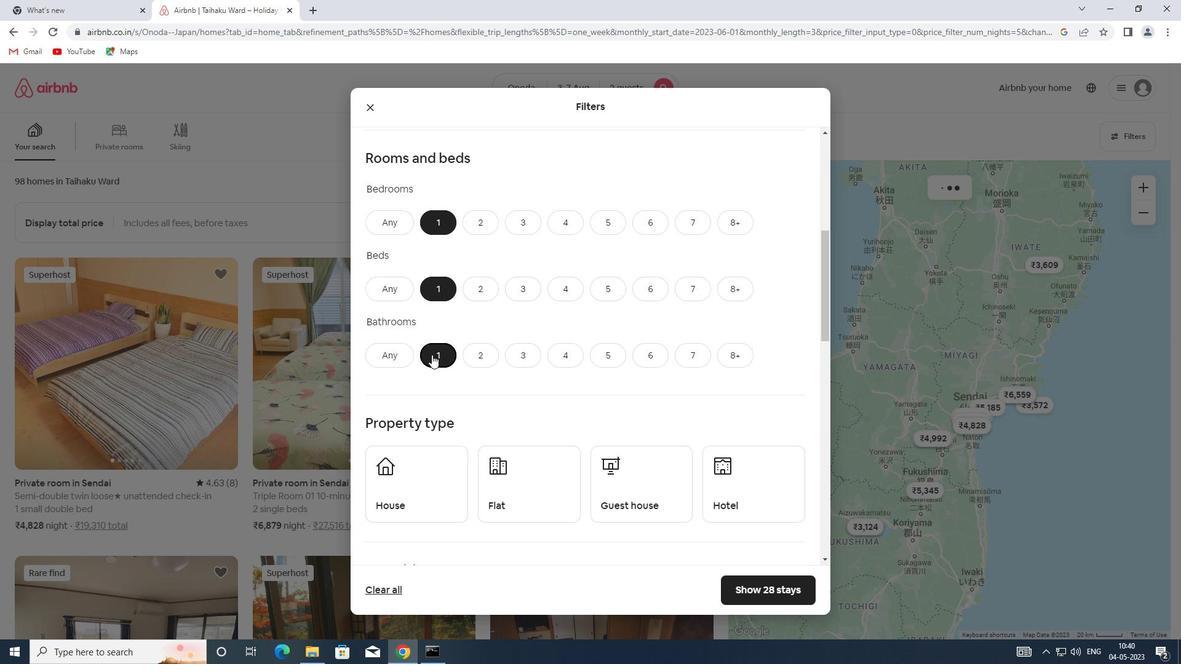 
Action: Mouse scrolled (431, 354) with delta (0, 0)
Screenshot: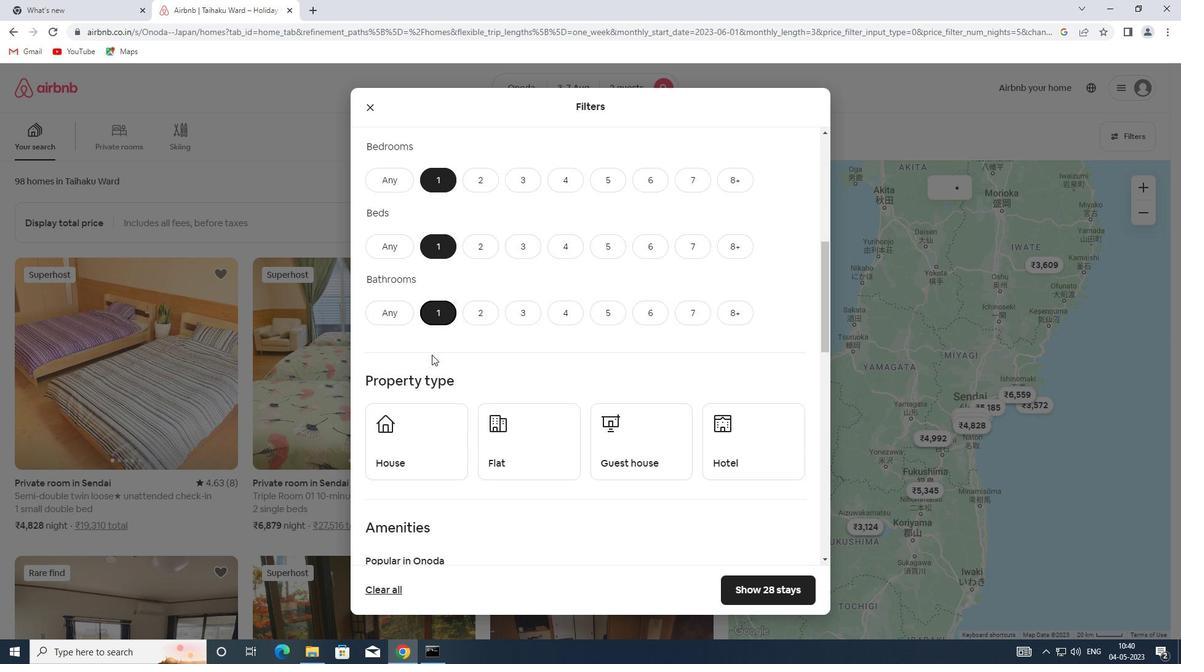 
Action: Mouse moved to (420, 329)
Screenshot: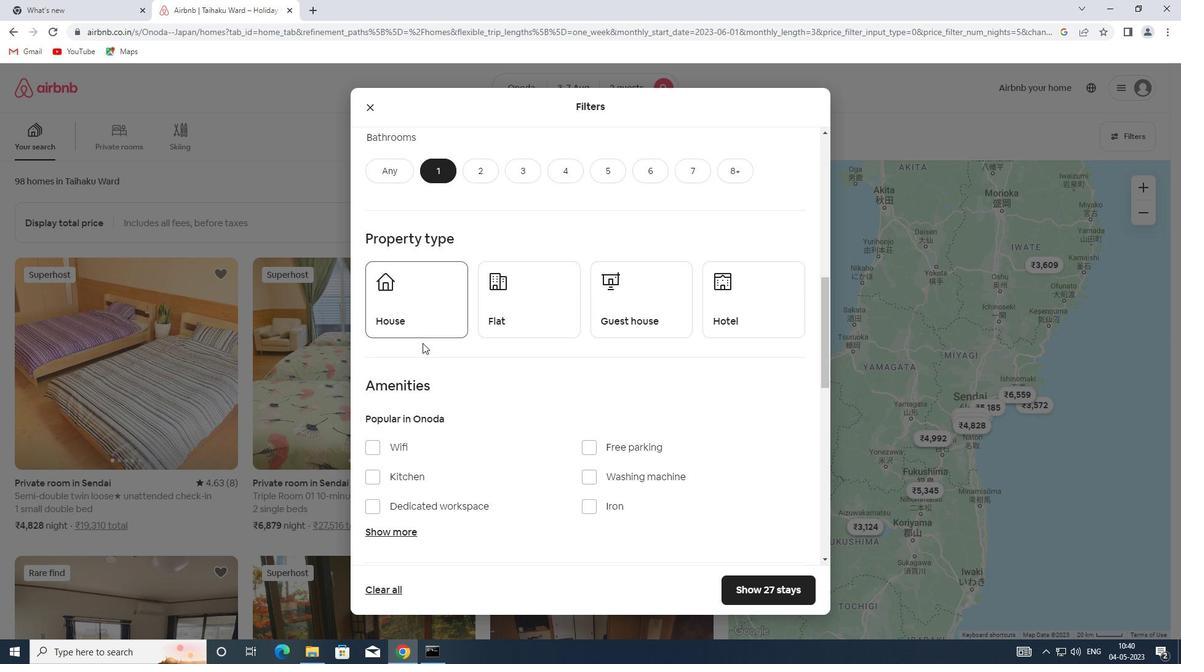
Action: Mouse pressed left at (420, 329)
Screenshot: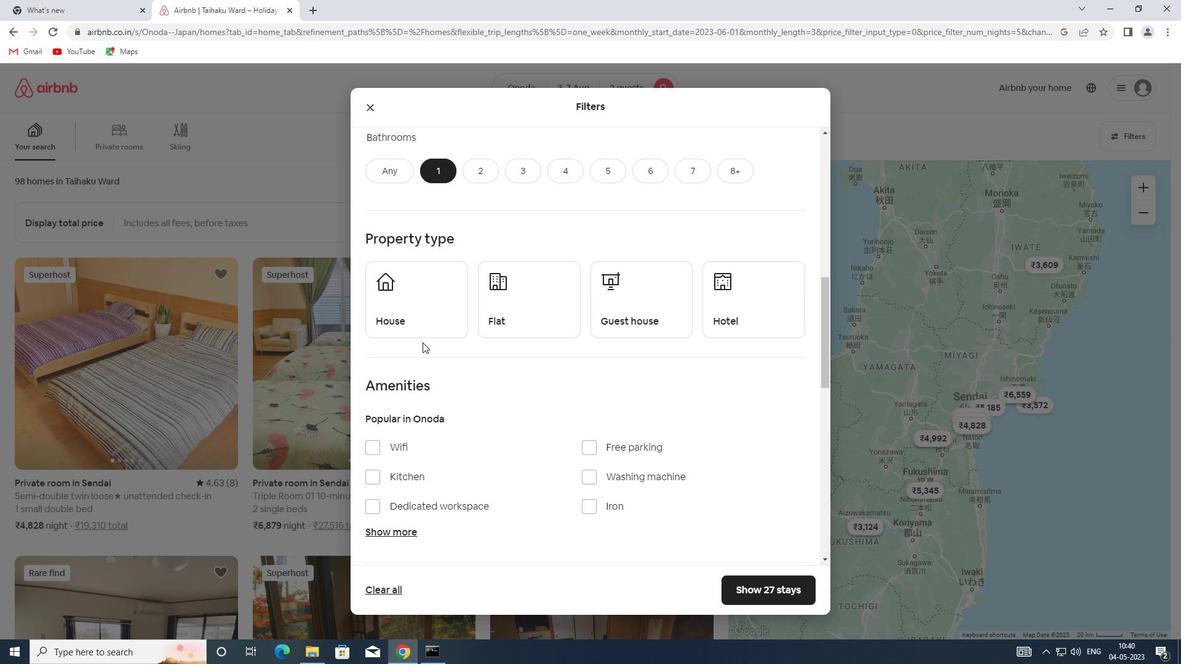 
Action: Mouse moved to (500, 321)
Screenshot: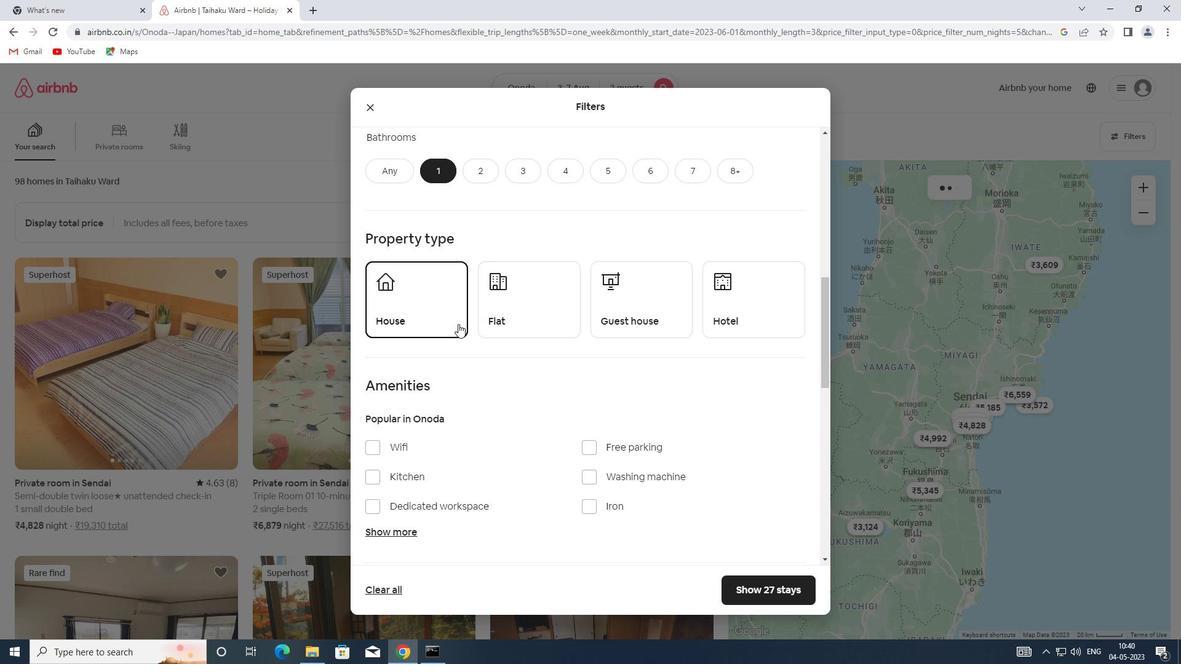 
Action: Mouse pressed left at (500, 321)
Screenshot: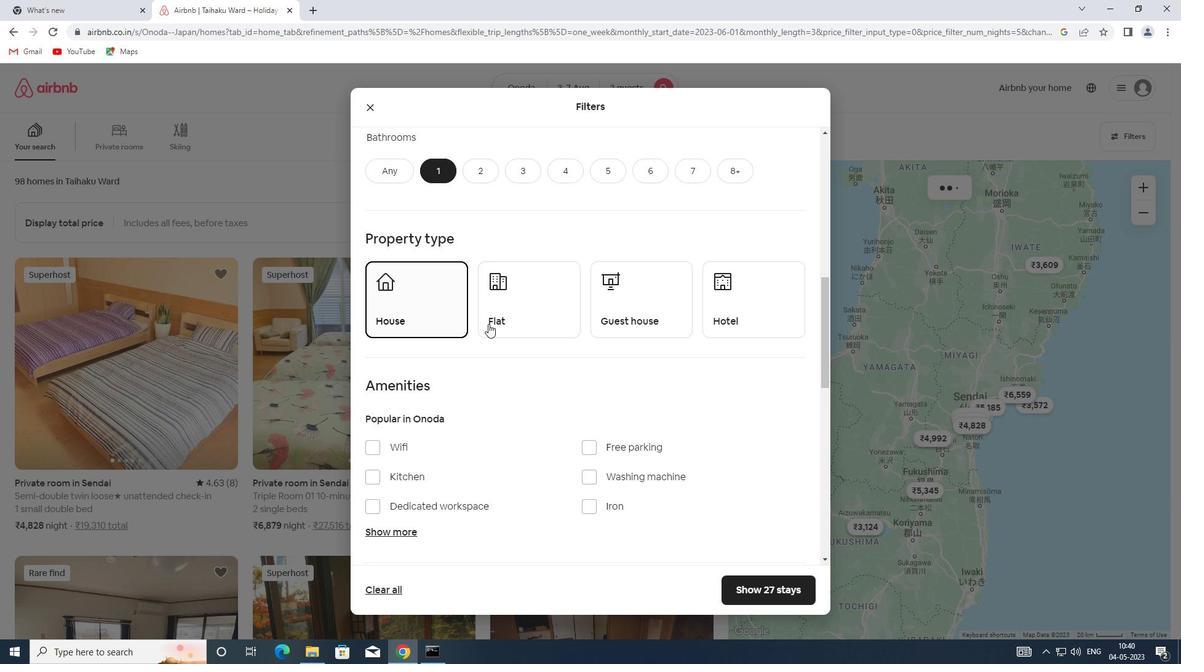 
Action: Mouse moved to (677, 321)
Screenshot: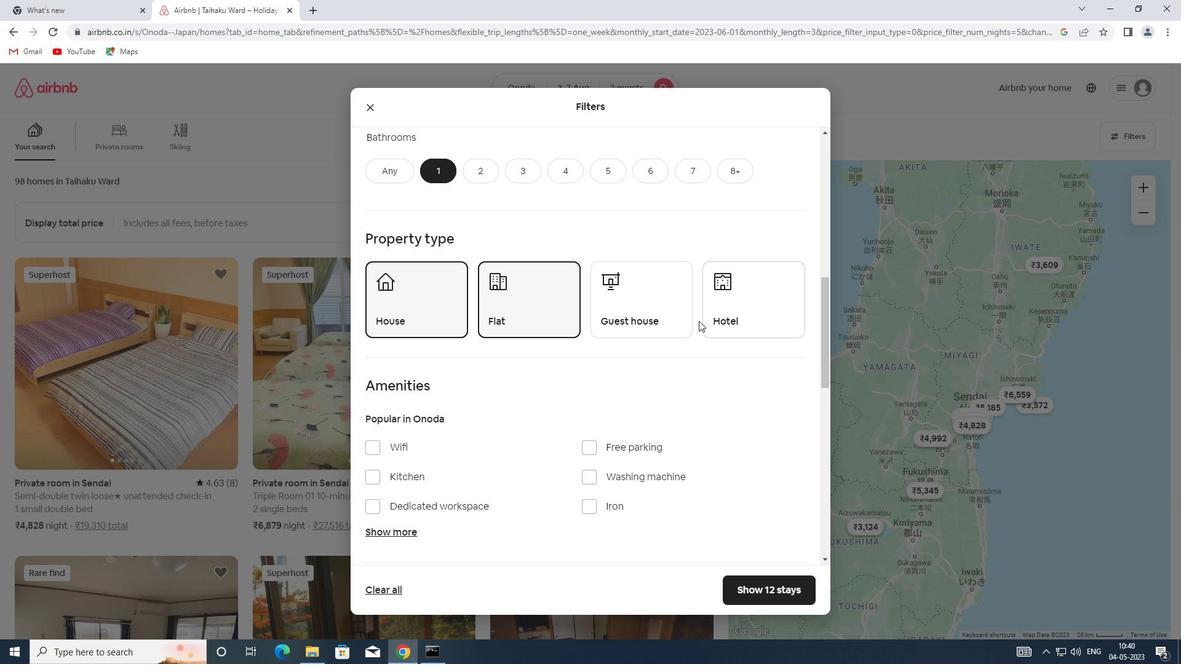 
Action: Mouse pressed left at (677, 321)
Screenshot: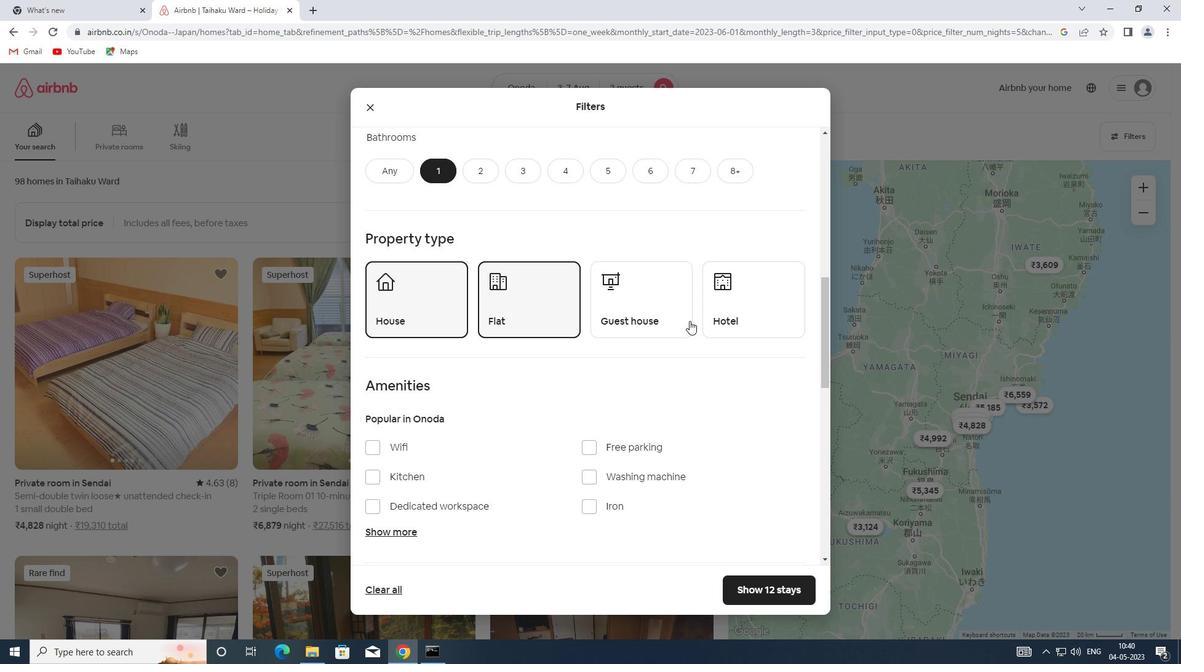 
Action: Mouse moved to (724, 320)
Screenshot: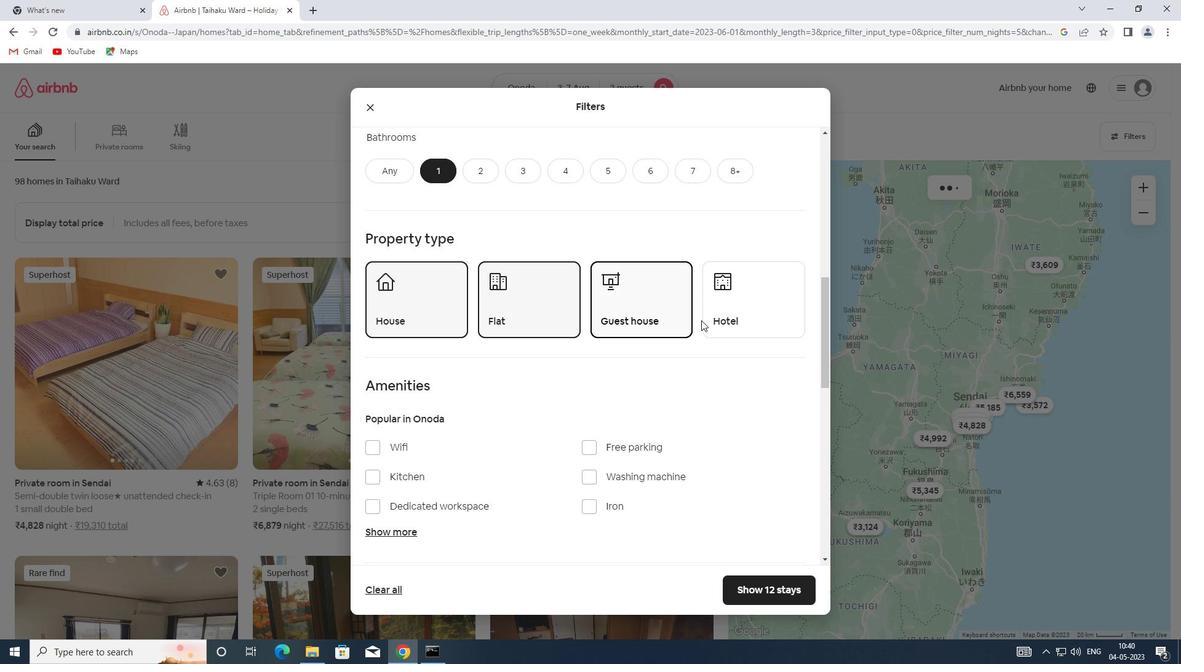 
Action: Mouse pressed left at (724, 320)
Screenshot: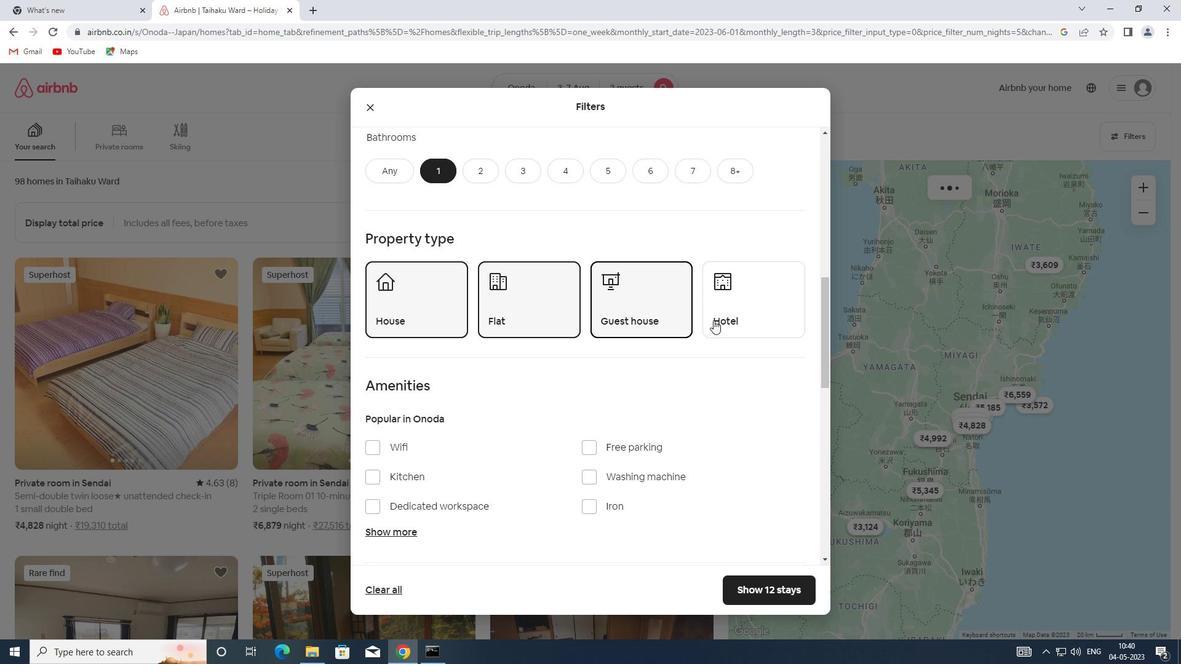 
Action: Mouse moved to (554, 358)
Screenshot: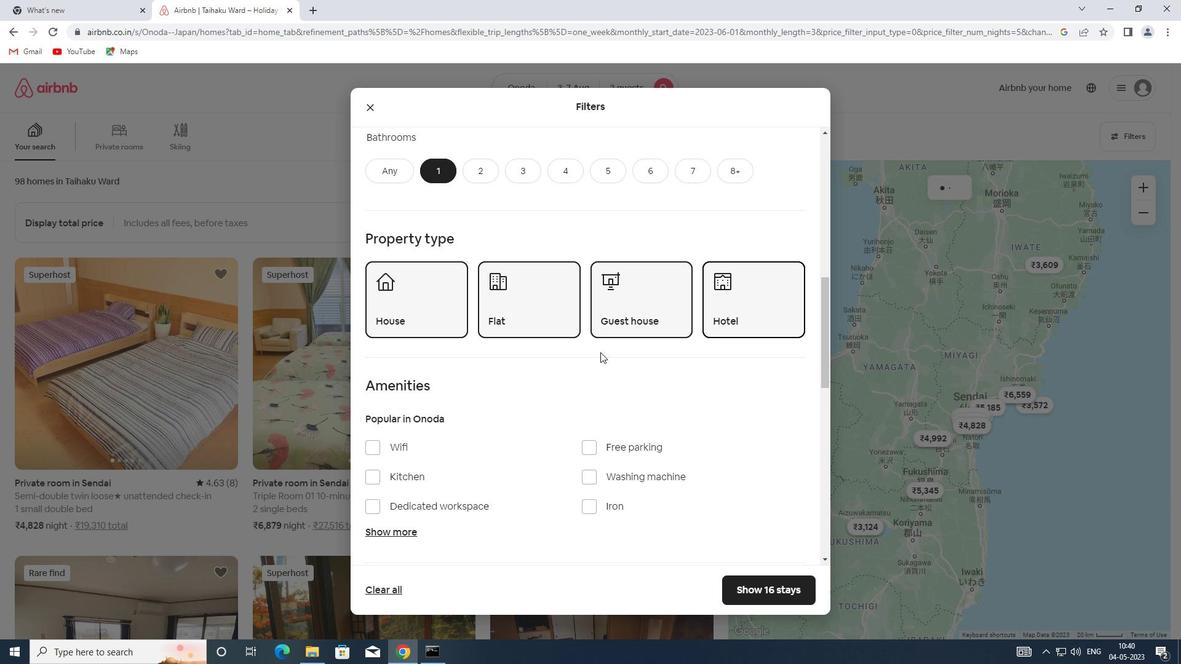 
Action: Mouse scrolled (554, 358) with delta (0, 0)
Screenshot: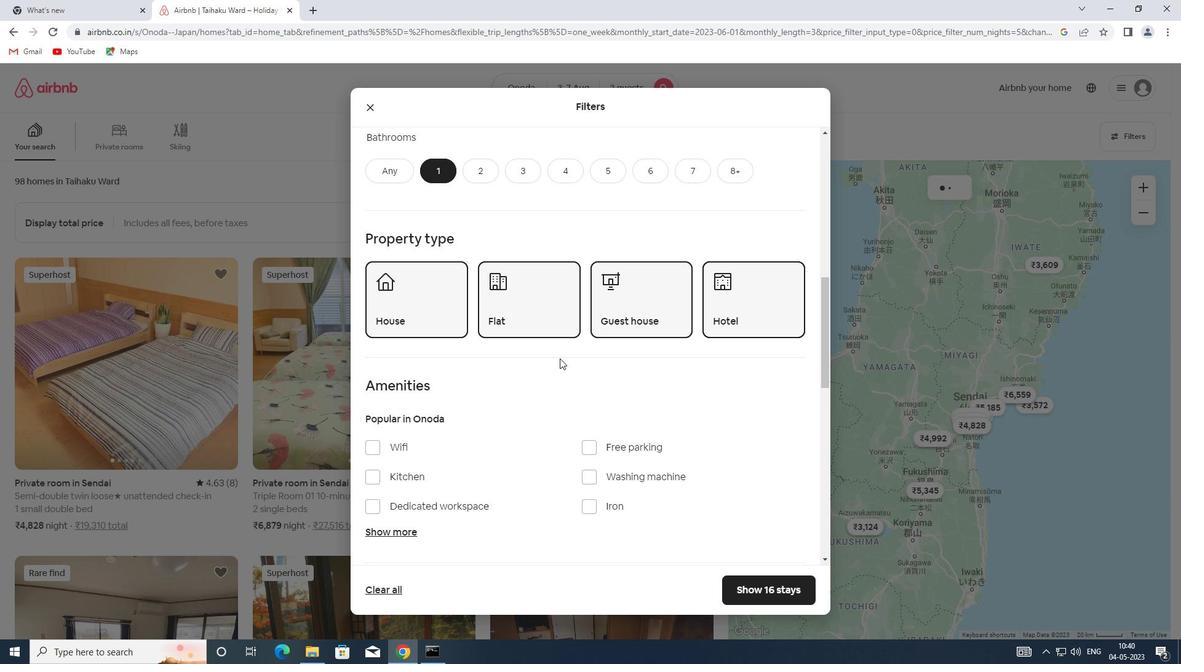 
Action: Mouse scrolled (554, 358) with delta (0, 0)
Screenshot: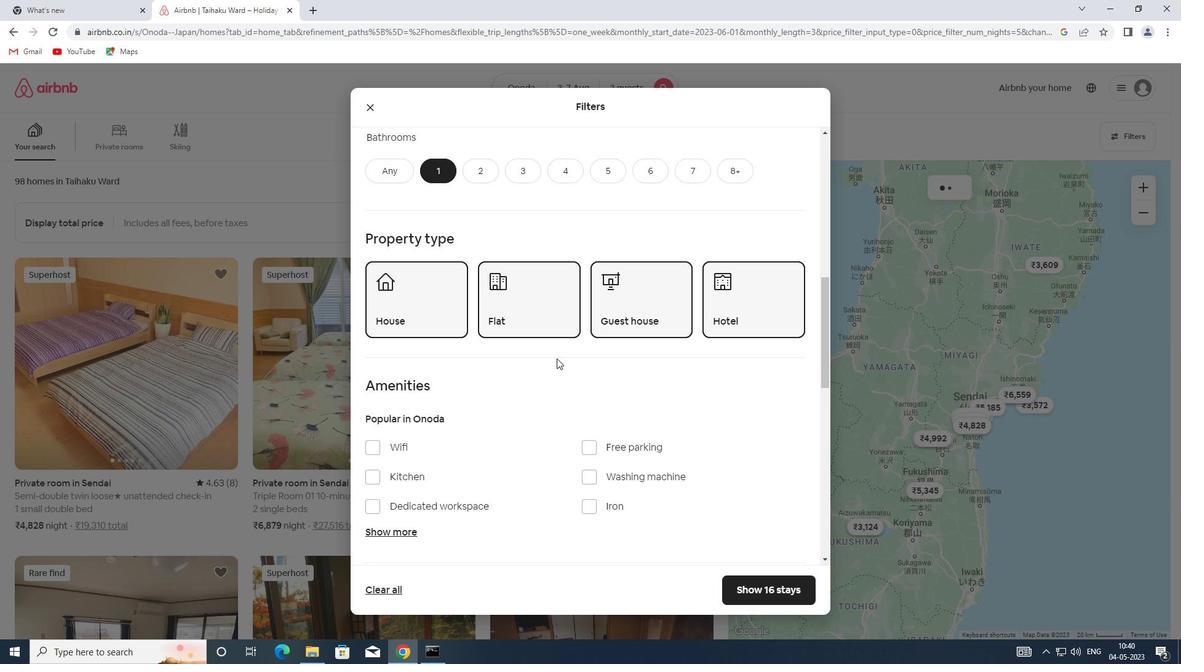 
Action: Mouse scrolled (554, 358) with delta (0, 0)
Screenshot: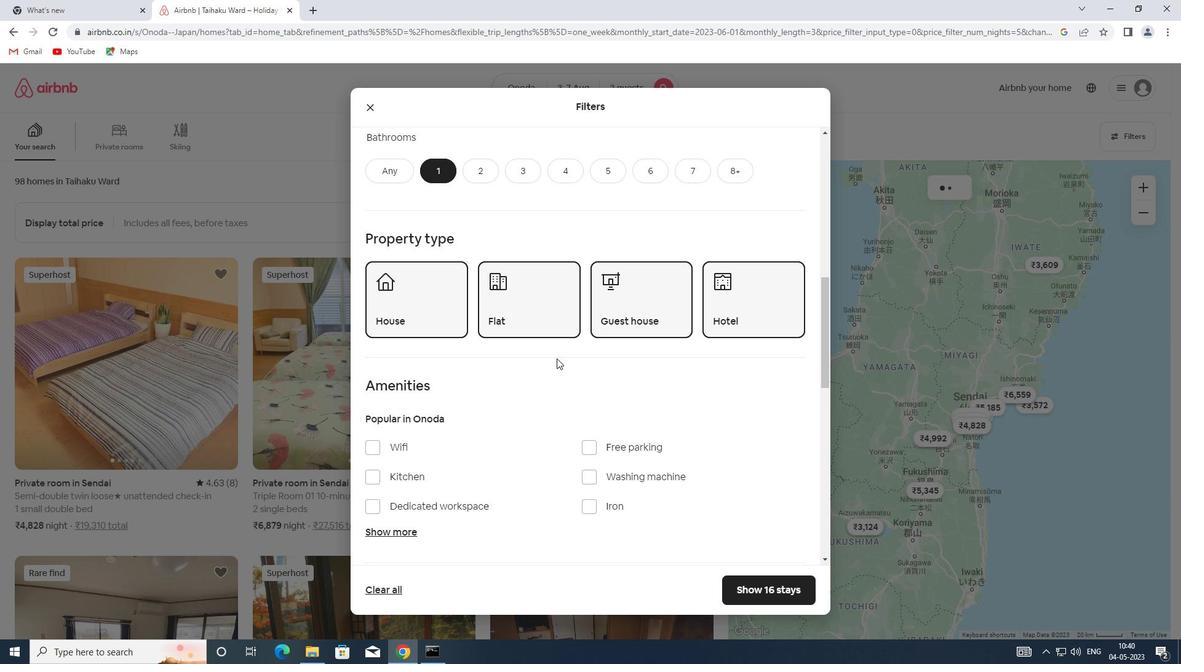 
Action: Mouse scrolled (554, 358) with delta (0, 0)
Screenshot: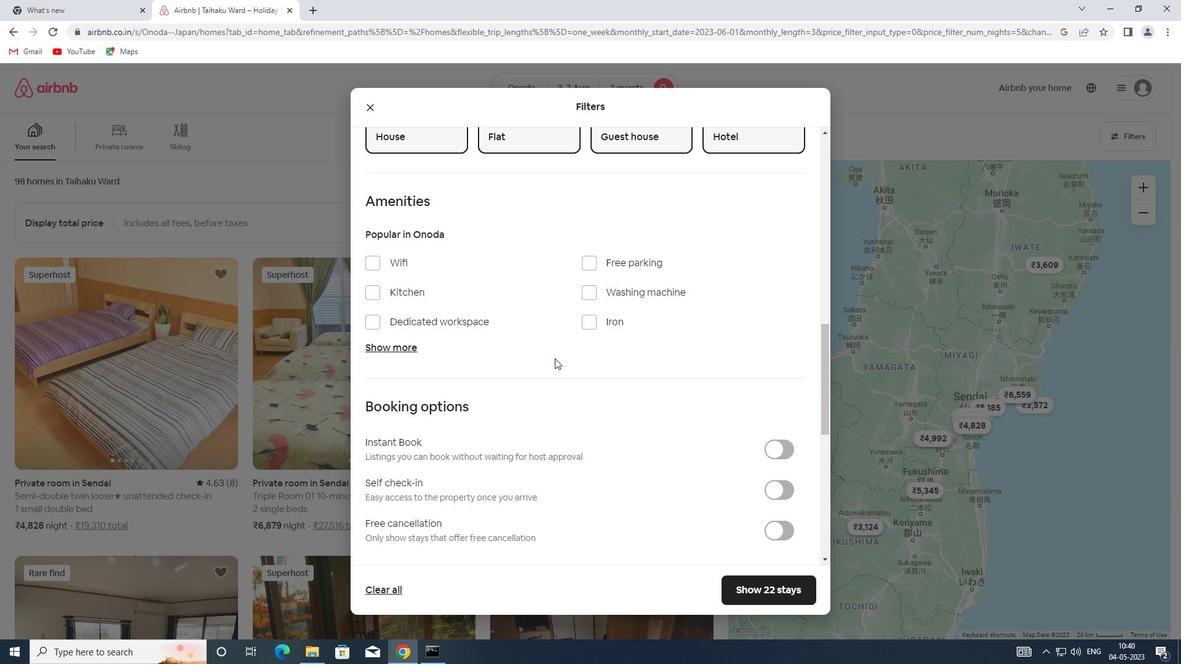 
Action: Mouse scrolled (554, 358) with delta (0, 0)
Screenshot: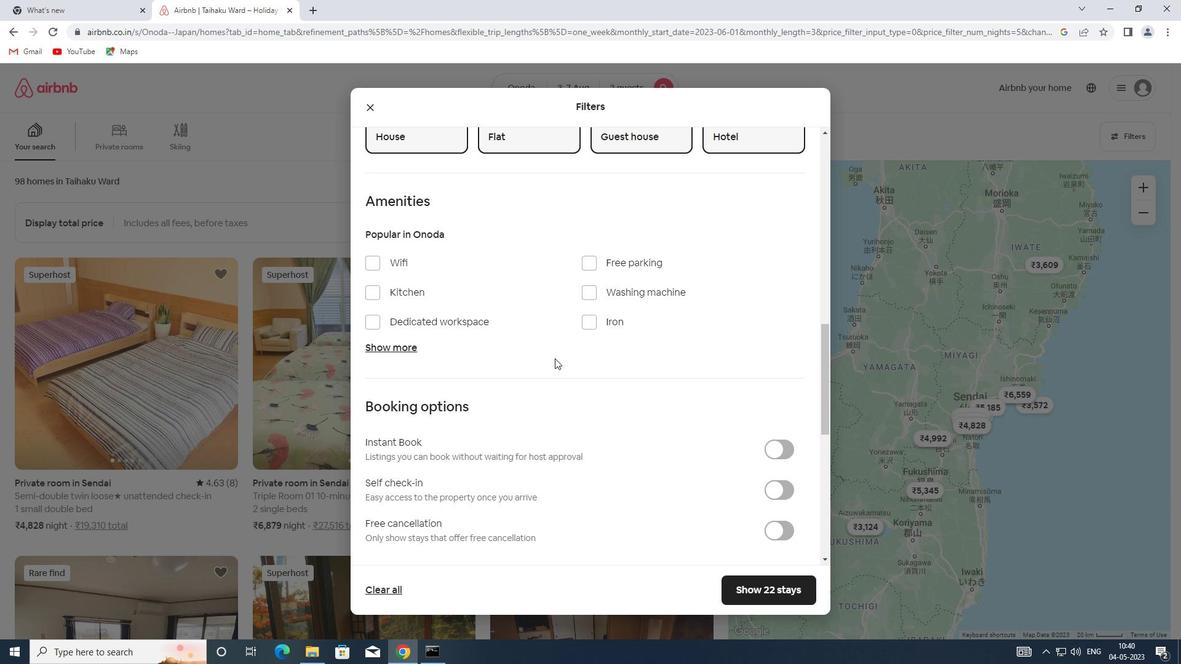 
Action: Mouse scrolled (554, 358) with delta (0, 0)
Screenshot: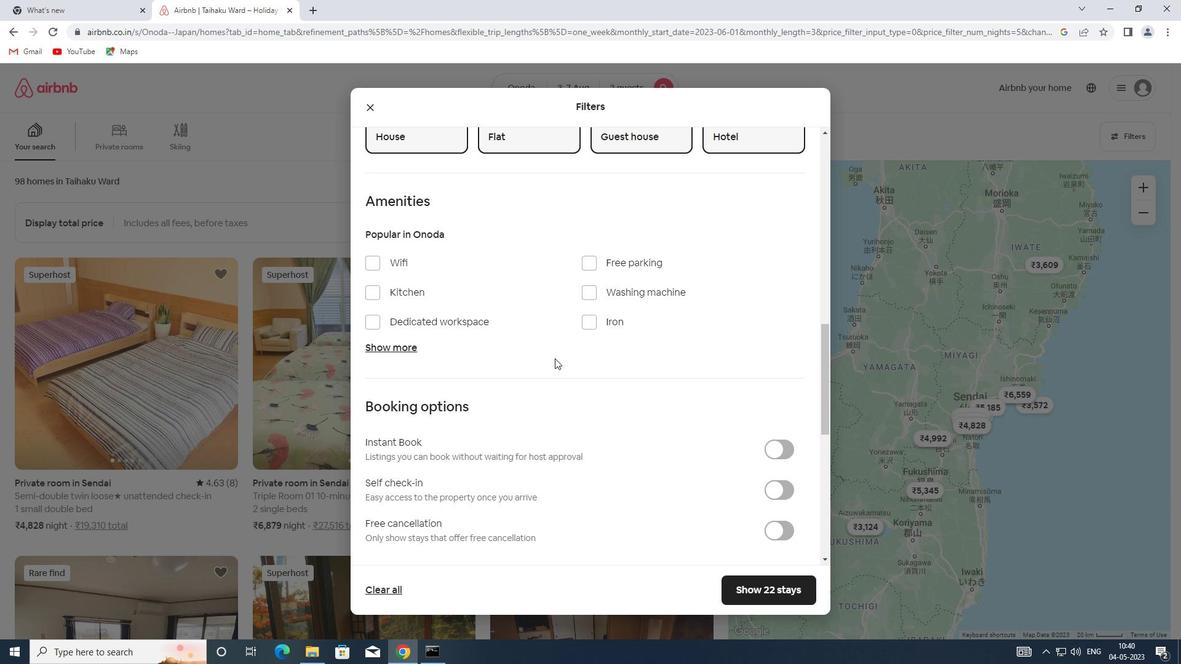 
Action: Mouse moved to (773, 307)
Screenshot: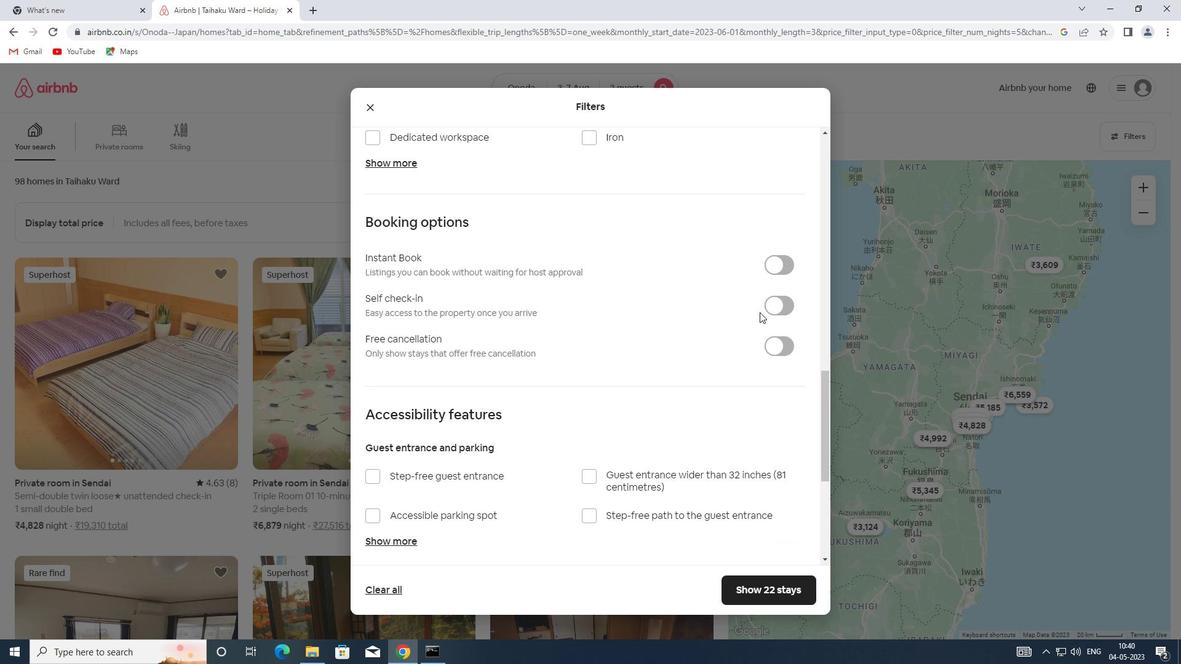
Action: Mouse pressed left at (773, 307)
Screenshot: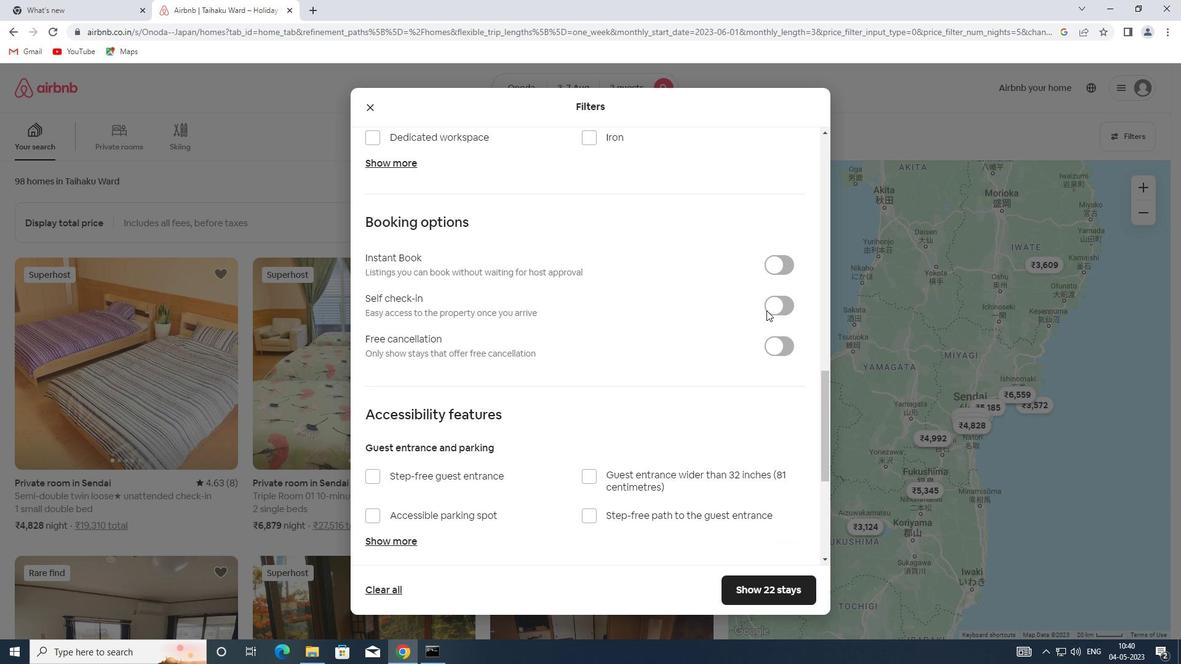 
Action: Mouse moved to (562, 372)
Screenshot: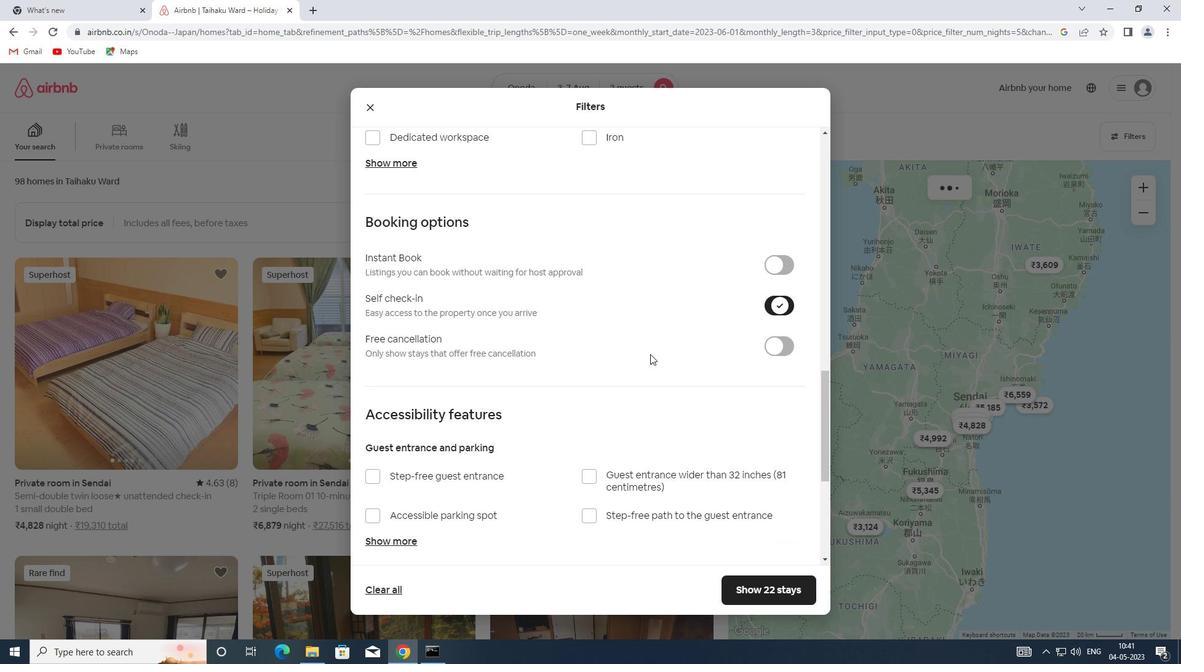 
Action: Mouse scrolled (562, 371) with delta (0, 0)
Screenshot: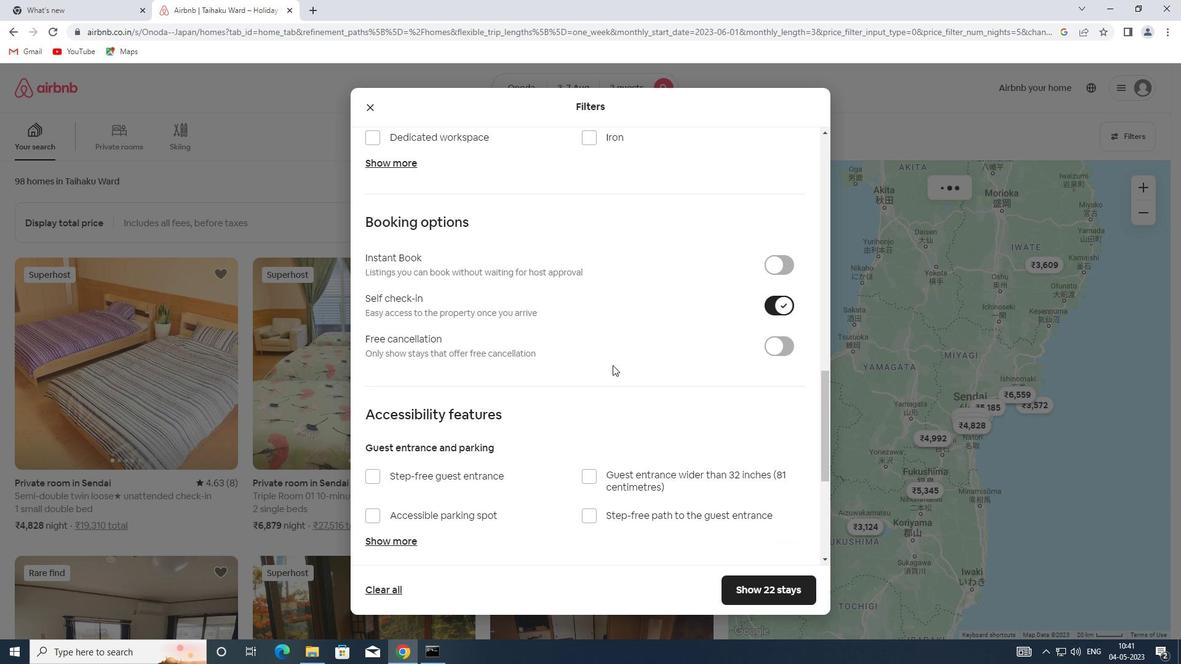 
Action: Mouse scrolled (562, 371) with delta (0, 0)
Screenshot: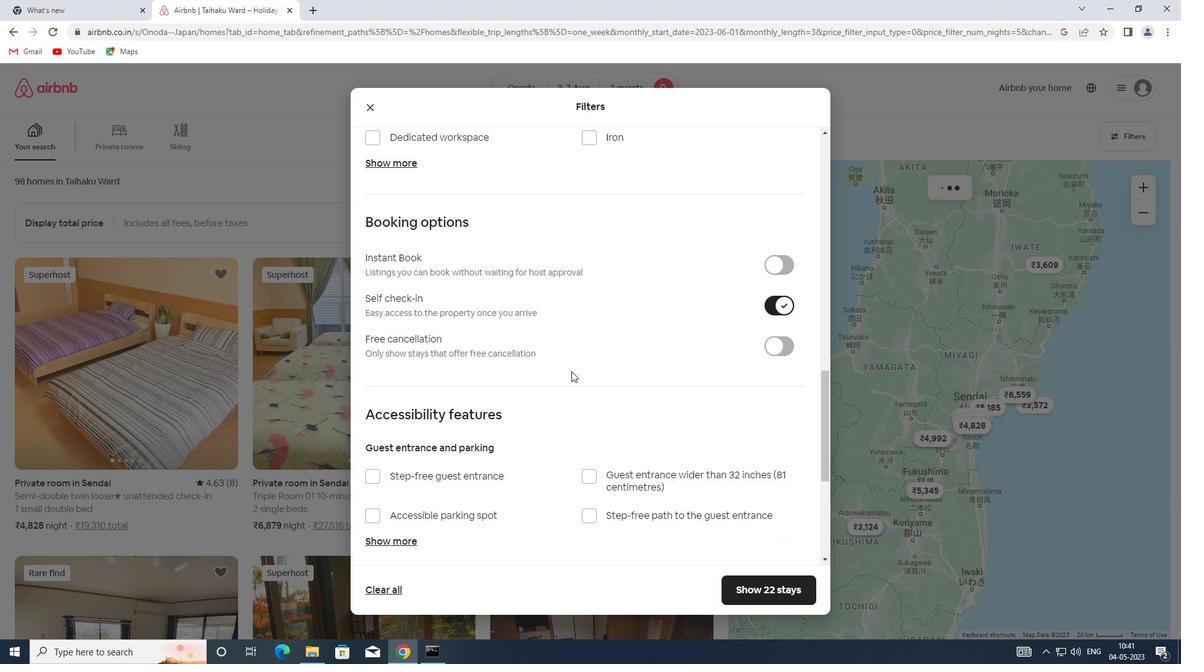 
Action: Mouse scrolled (562, 371) with delta (0, 0)
Screenshot: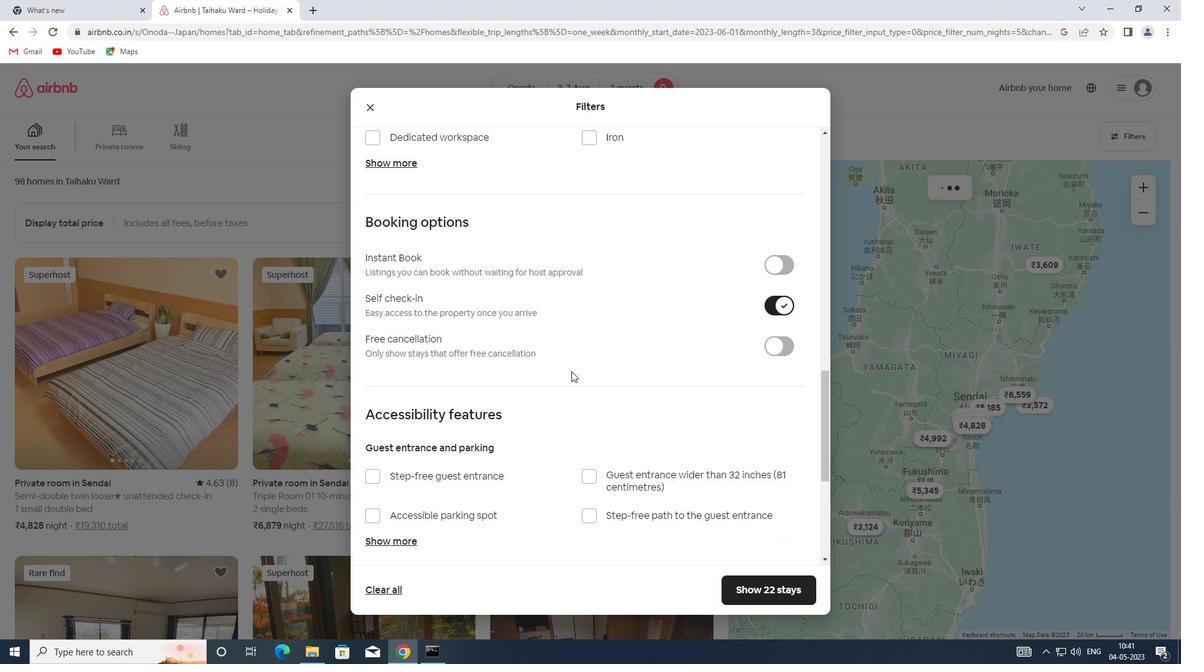 
Action: Mouse scrolled (562, 371) with delta (0, 0)
Screenshot: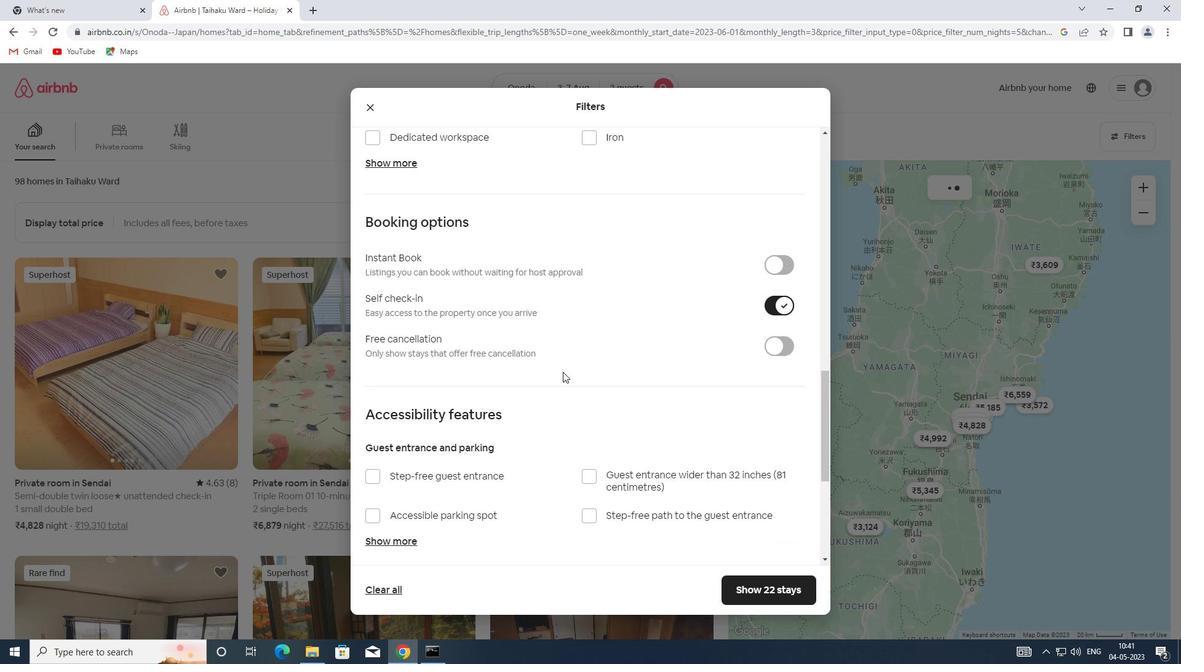
Action: Mouse scrolled (562, 371) with delta (0, 0)
Screenshot: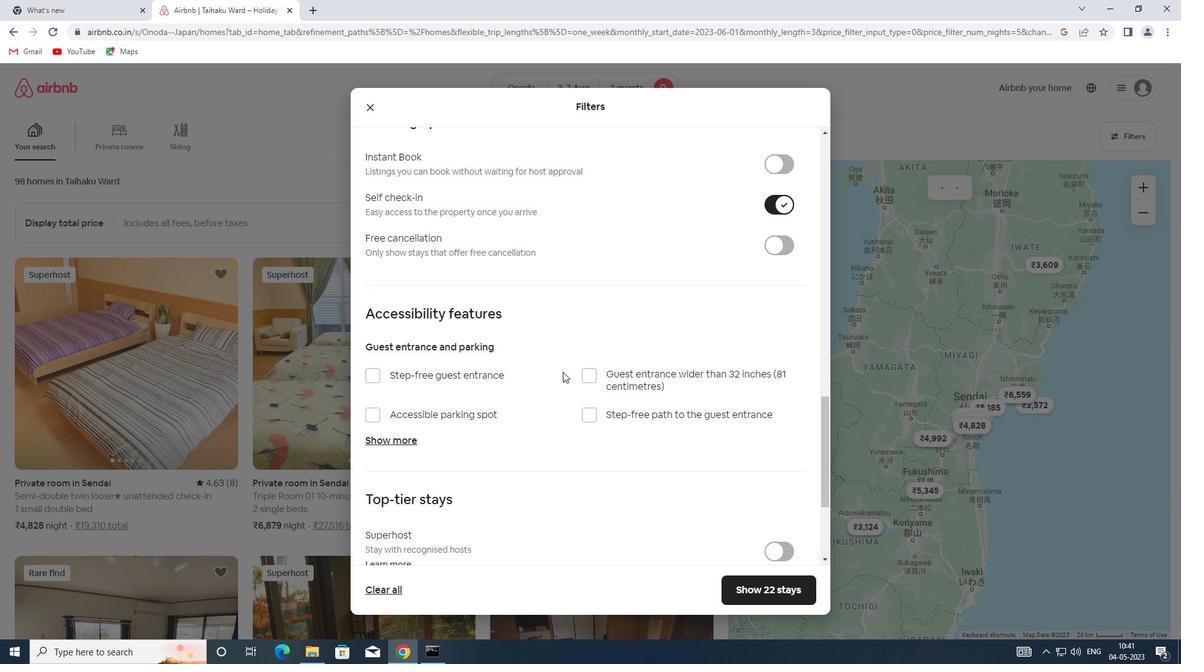 
Action: Mouse scrolled (562, 371) with delta (0, 0)
Screenshot: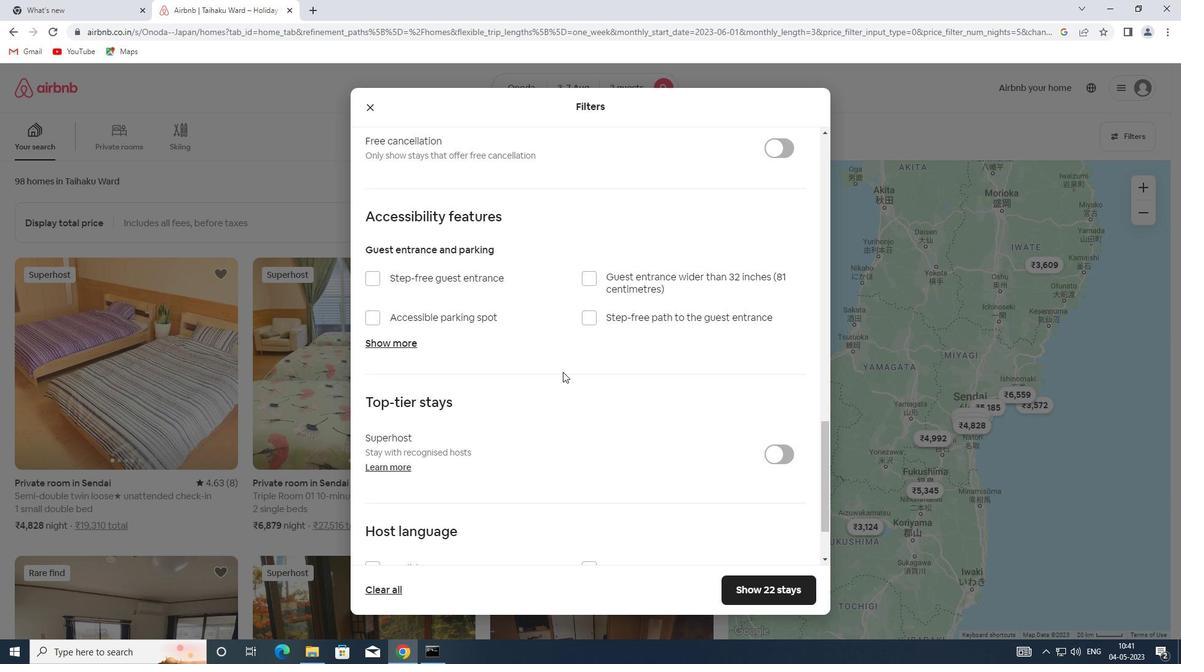 
Action: Mouse scrolled (562, 371) with delta (0, 0)
Screenshot: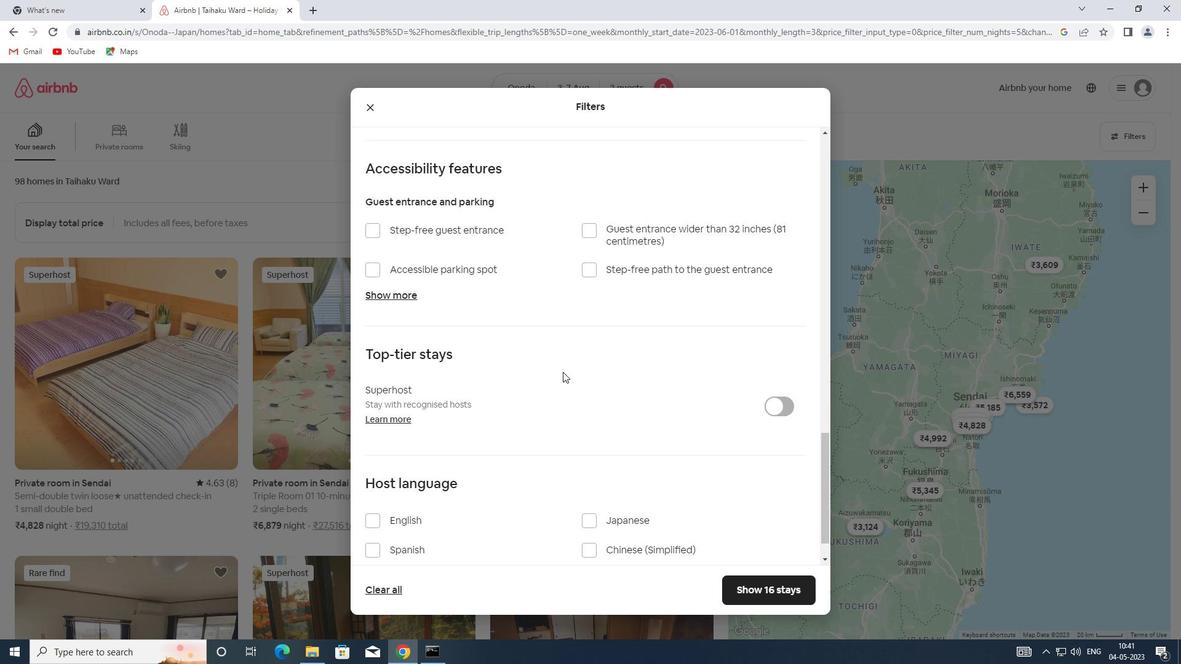 
Action: Mouse scrolled (562, 371) with delta (0, 0)
Screenshot: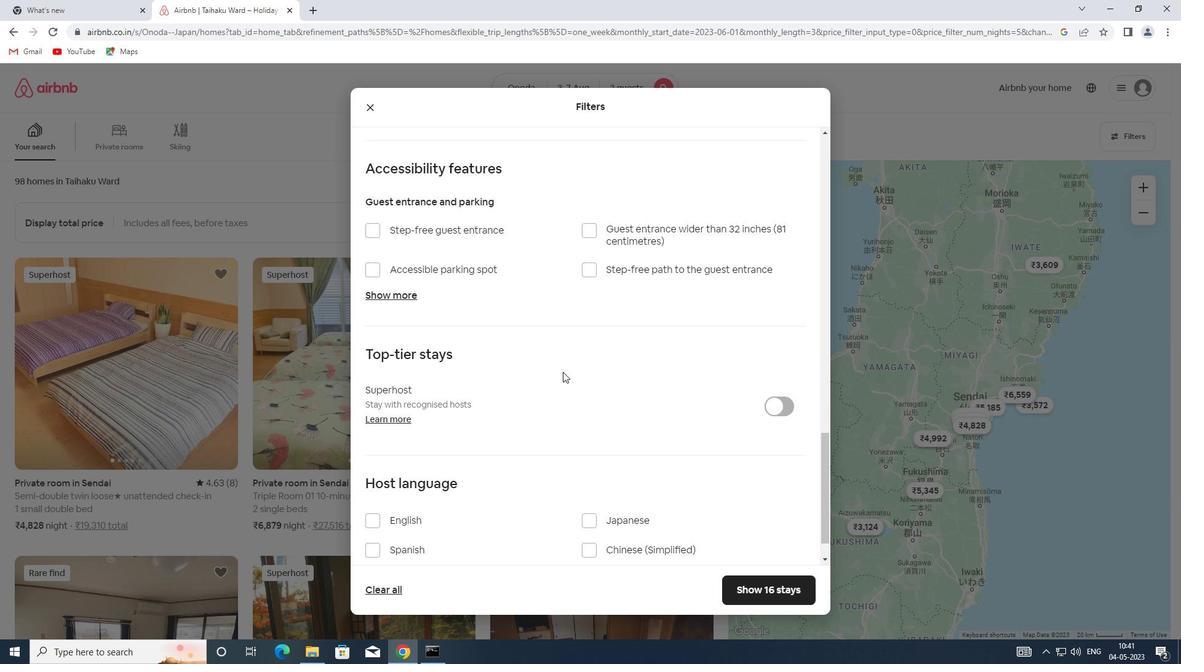 
Action: Mouse moved to (395, 473)
Screenshot: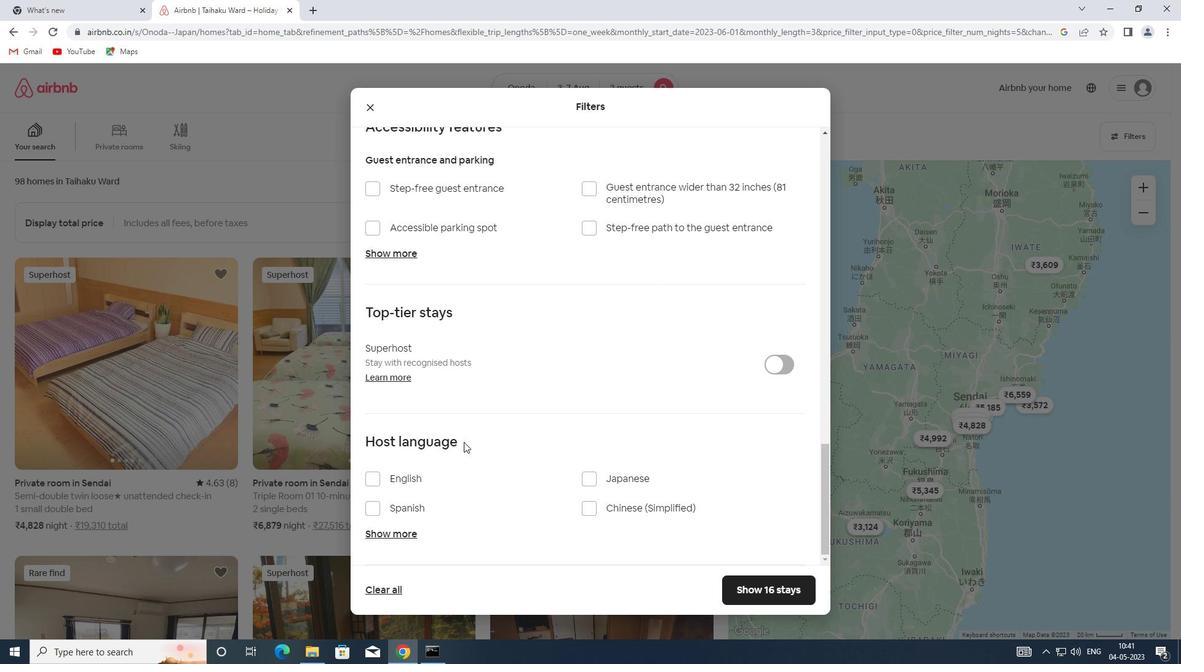 
Action: Mouse pressed left at (395, 473)
Screenshot: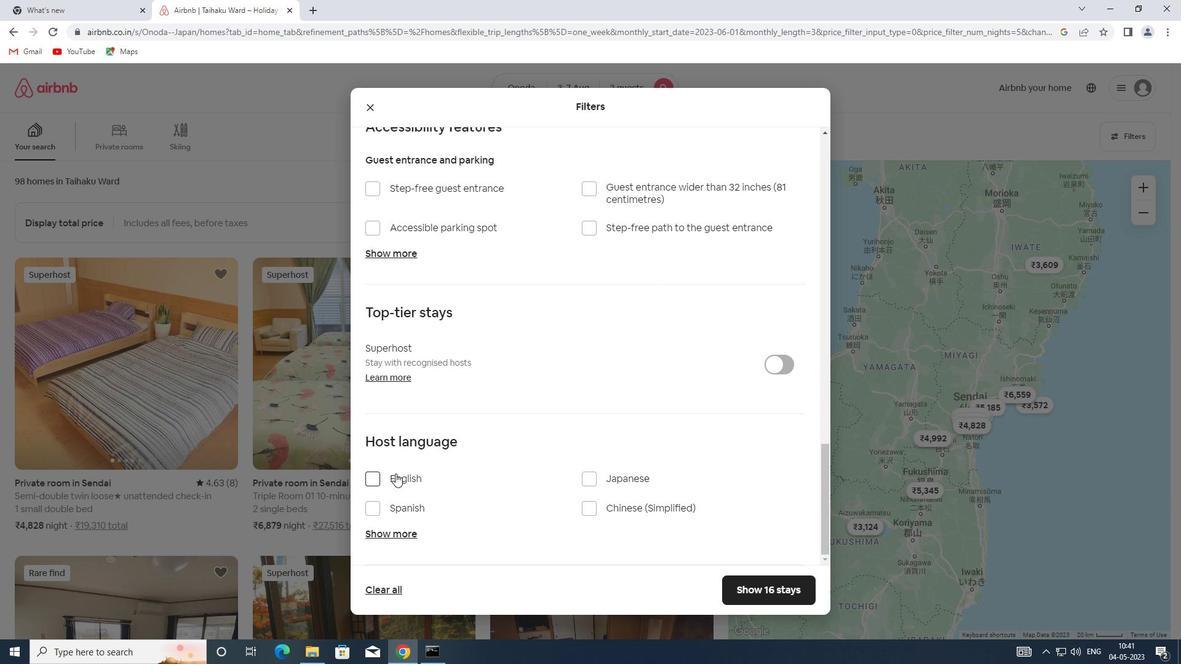 
Action: Mouse moved to (779, 593)
Screenshot: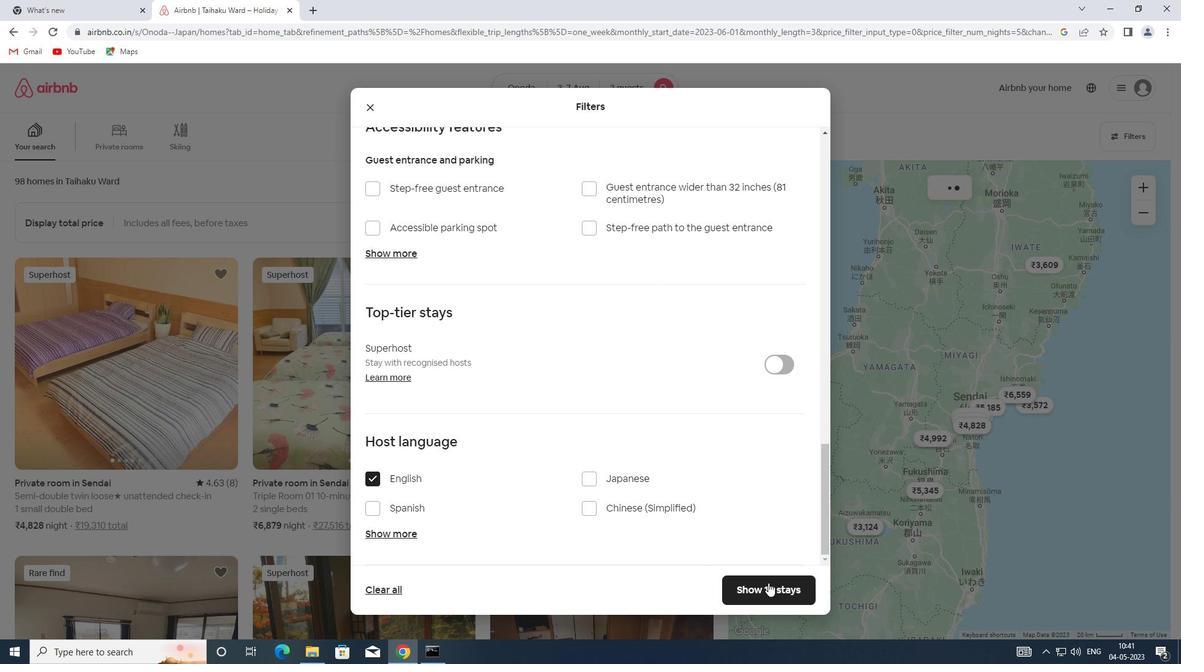 
Action: Mouse pressed left at (779, 593)
Screenshot: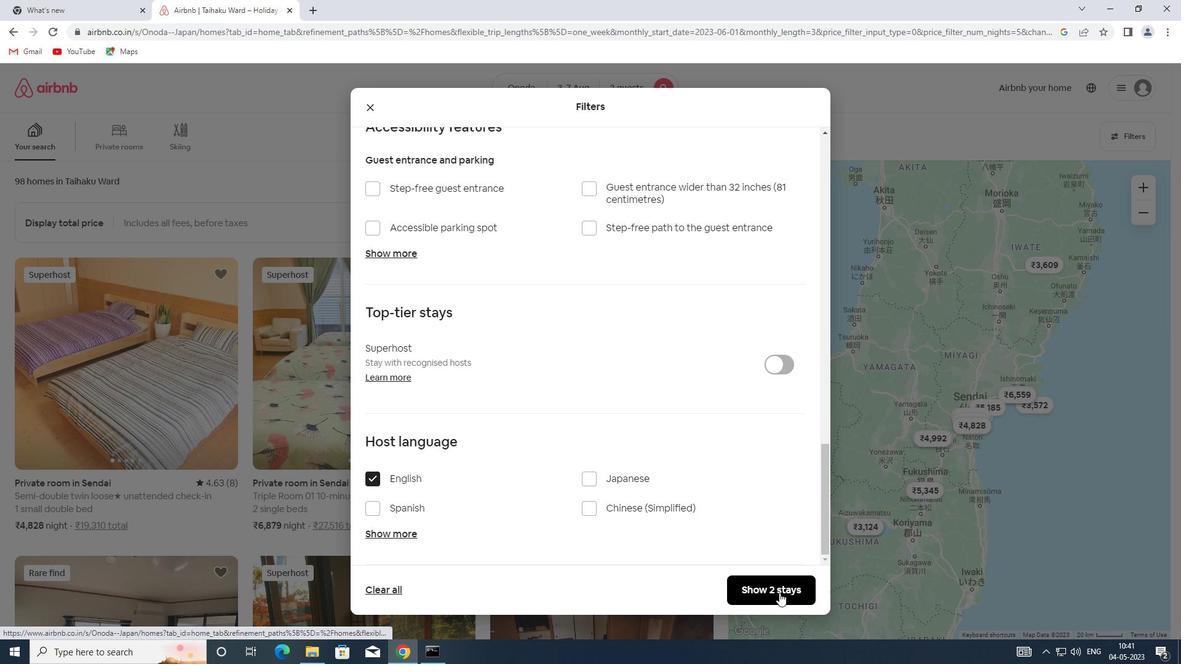 
